 Task: Log work in the project WiseTech for the issue 'Integrate a new feedback survey feature into an existing website to gather user feedback and suggestions' spent time as '4w 6d 9h 8m' and remaining time as '2w 6d 18h 13m' and move to bottom of backlog. Now add the issue to the epic 'Virtual Reality (VR) Development'.
Action: Mouse moved to (593, 445)
Screenshot: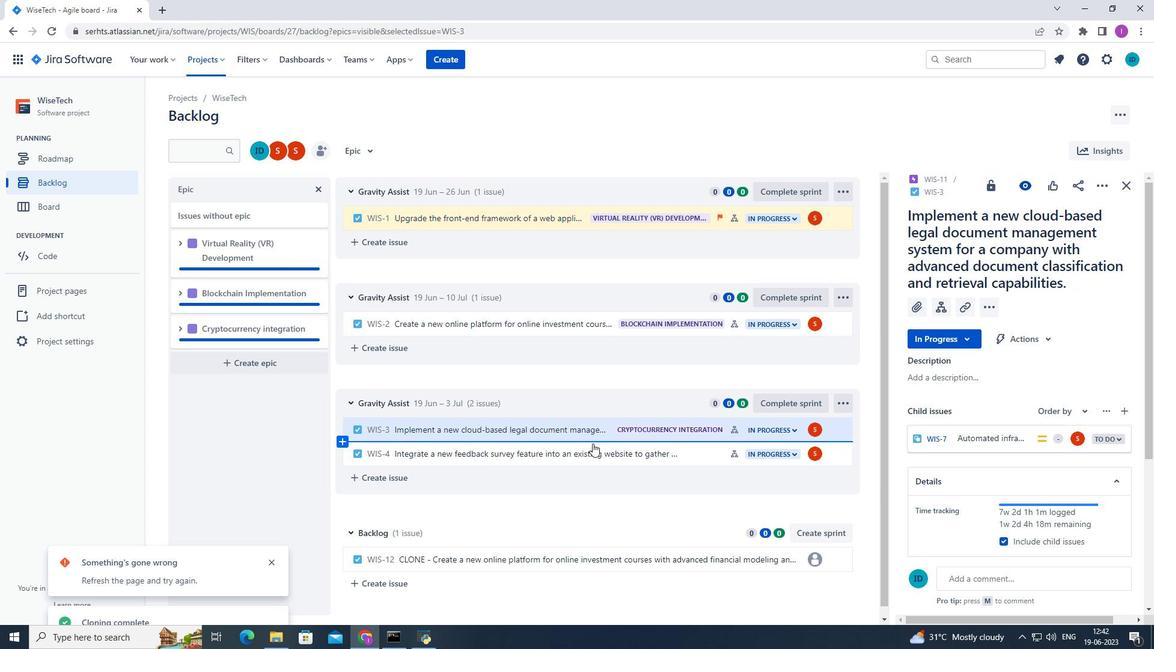 
Action: Mouse pressed left at (593, 445)
Screenshot: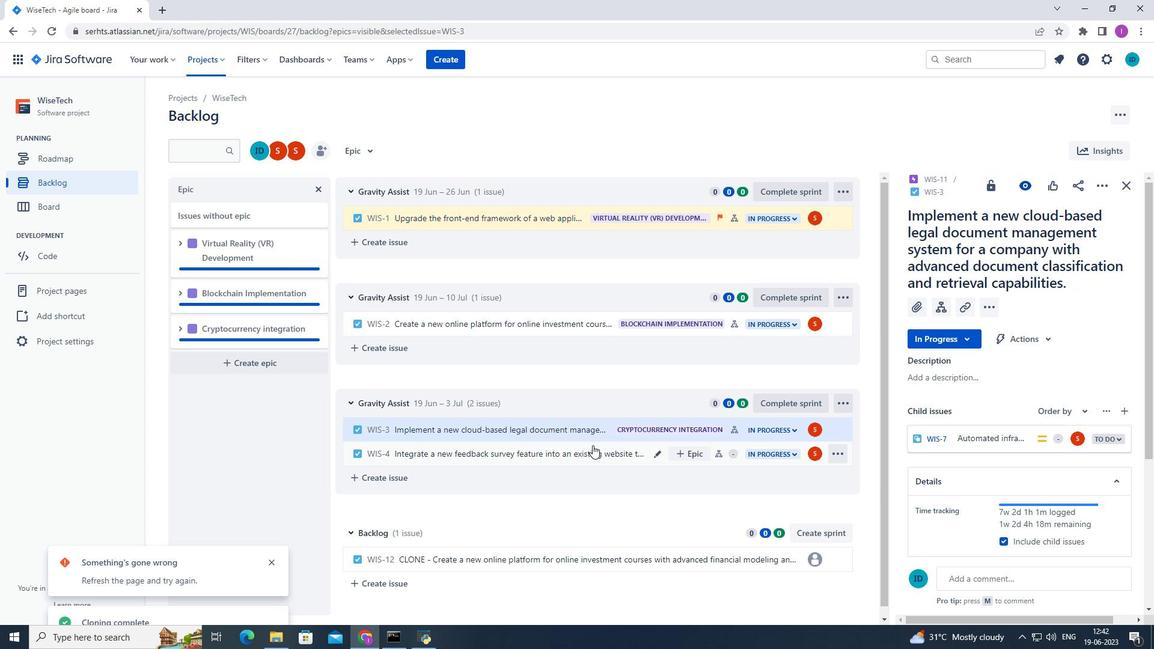 
Action: Mouse pressed left at (593, 445)
Screenshot: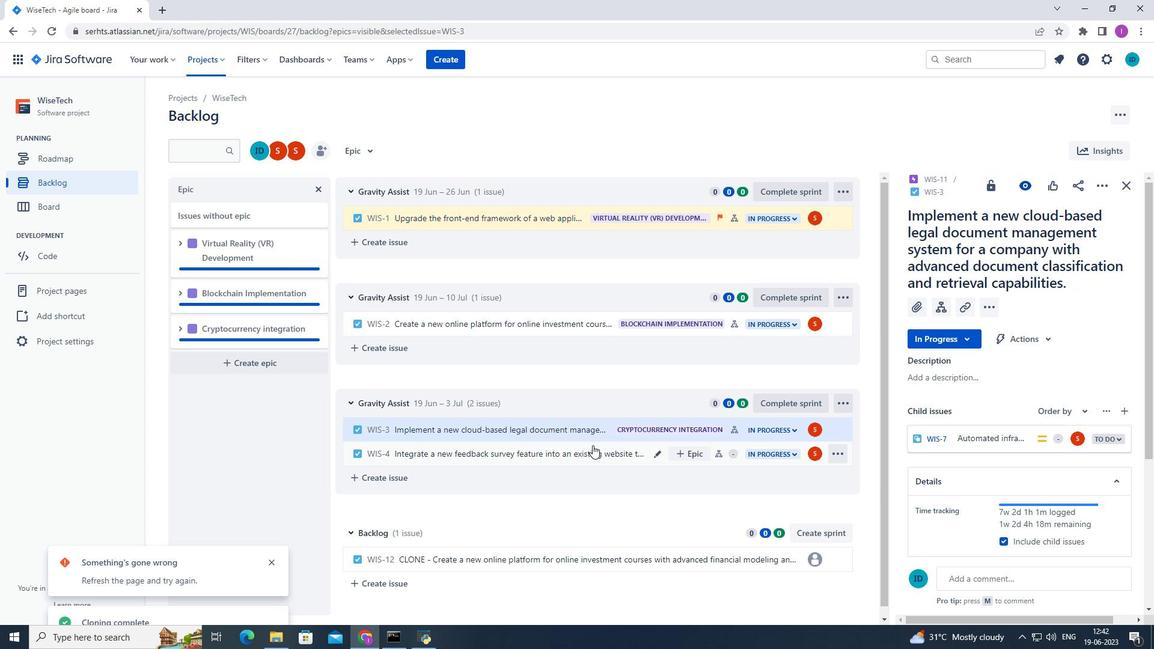 
Action: Mouse moved to (1098, 182)
Screenshot: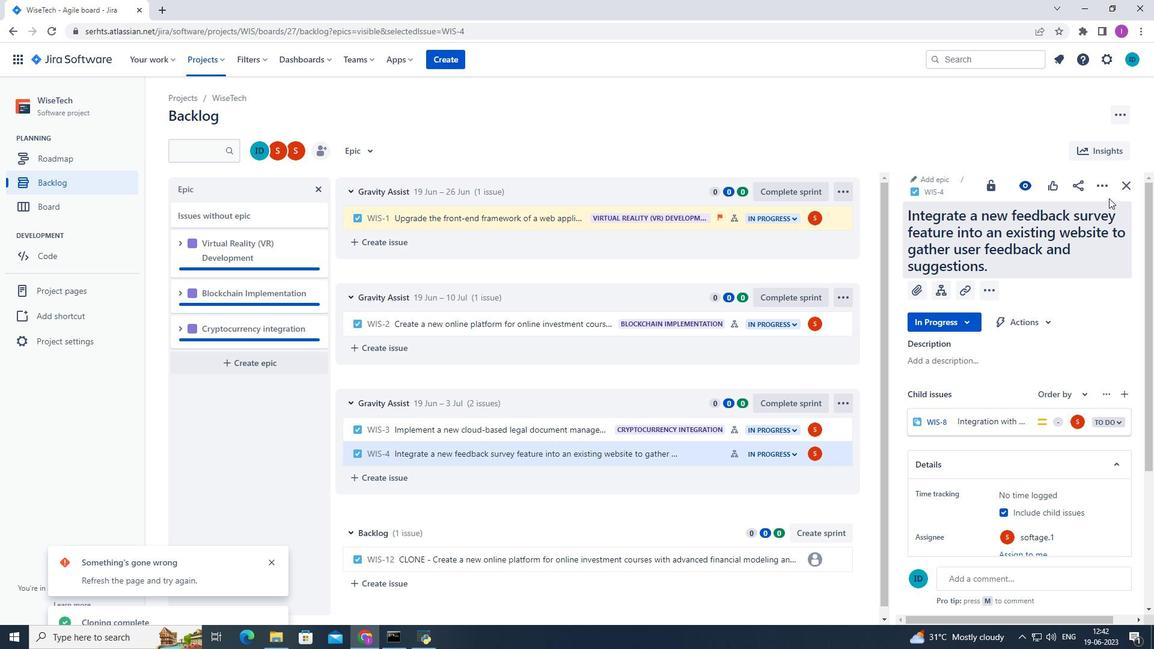 
Action: Mouse pressed left at (1098, 182)
Screenshot: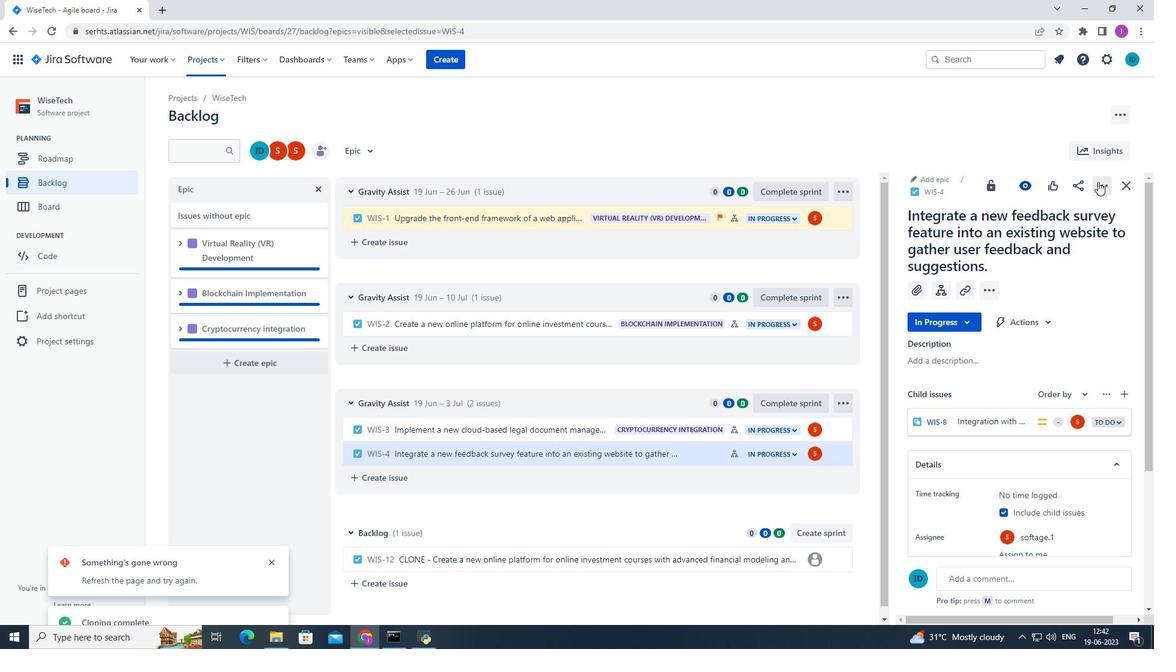 
Action: Mouse moved to (1043, 216)
Screenshot: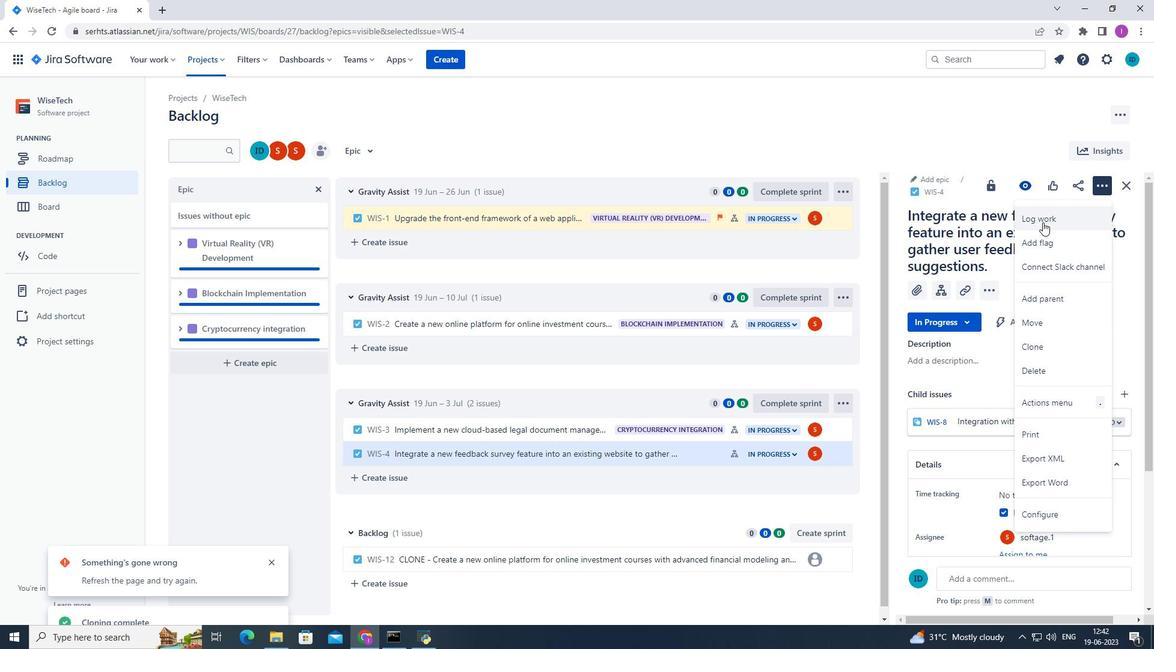 
Action: Mouse pressed left at (1043, 216)
Screenshot: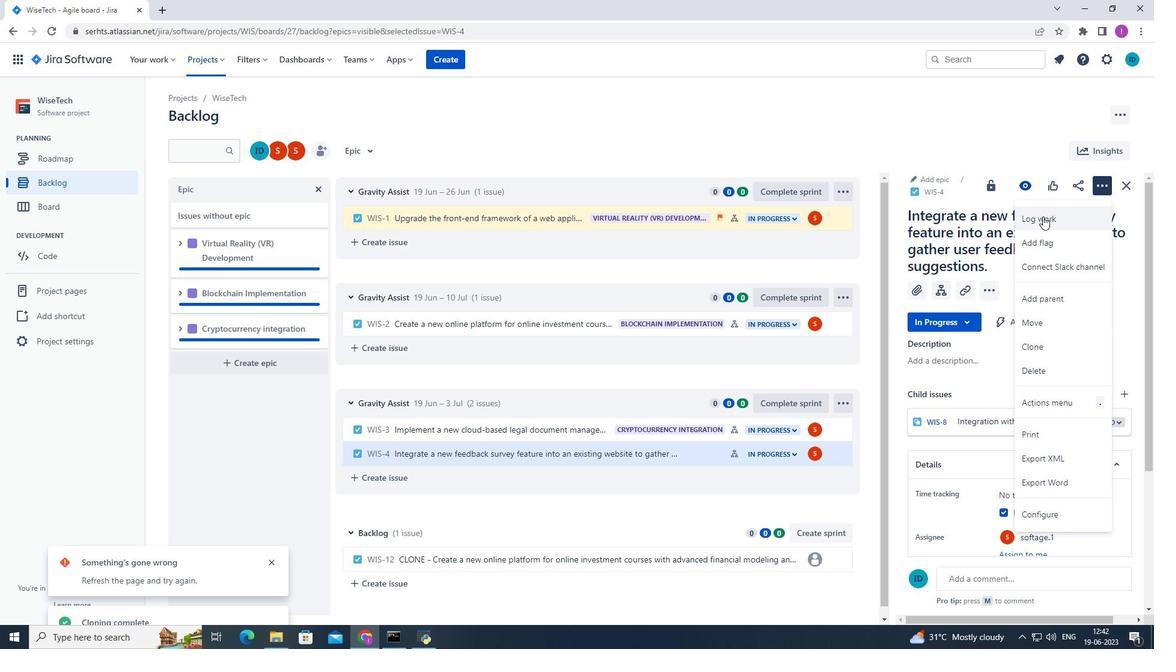
Action: Mouse moved to (481, 181)
Screenshot: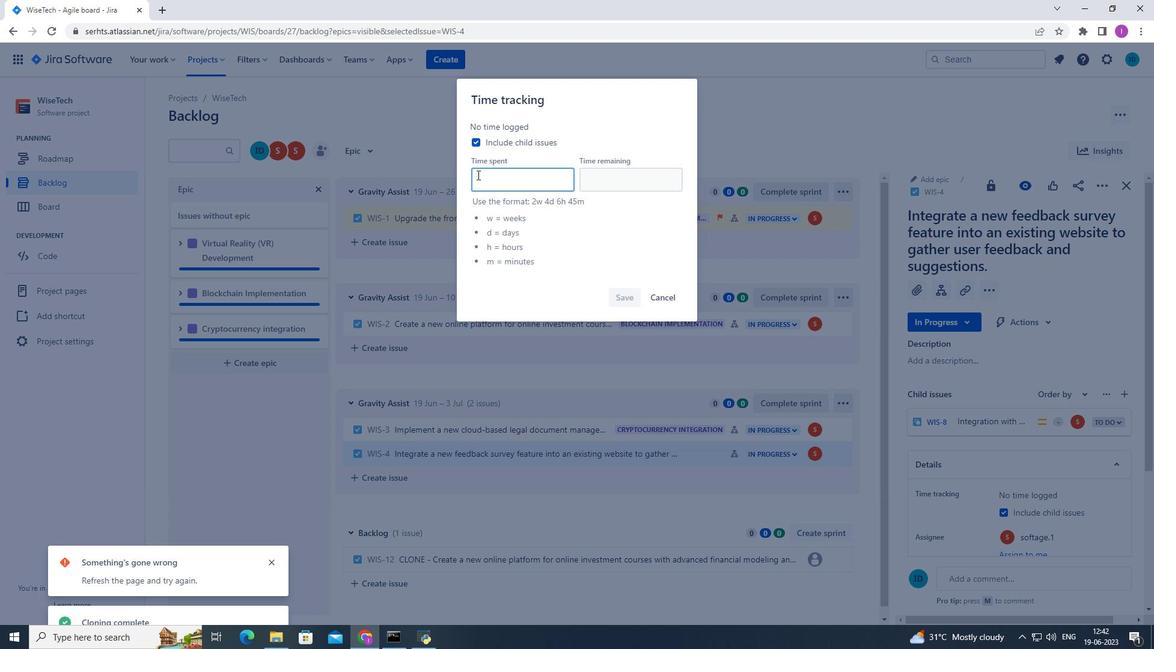 
Action: Mouse pressed left at (481, 181)
Screenshot: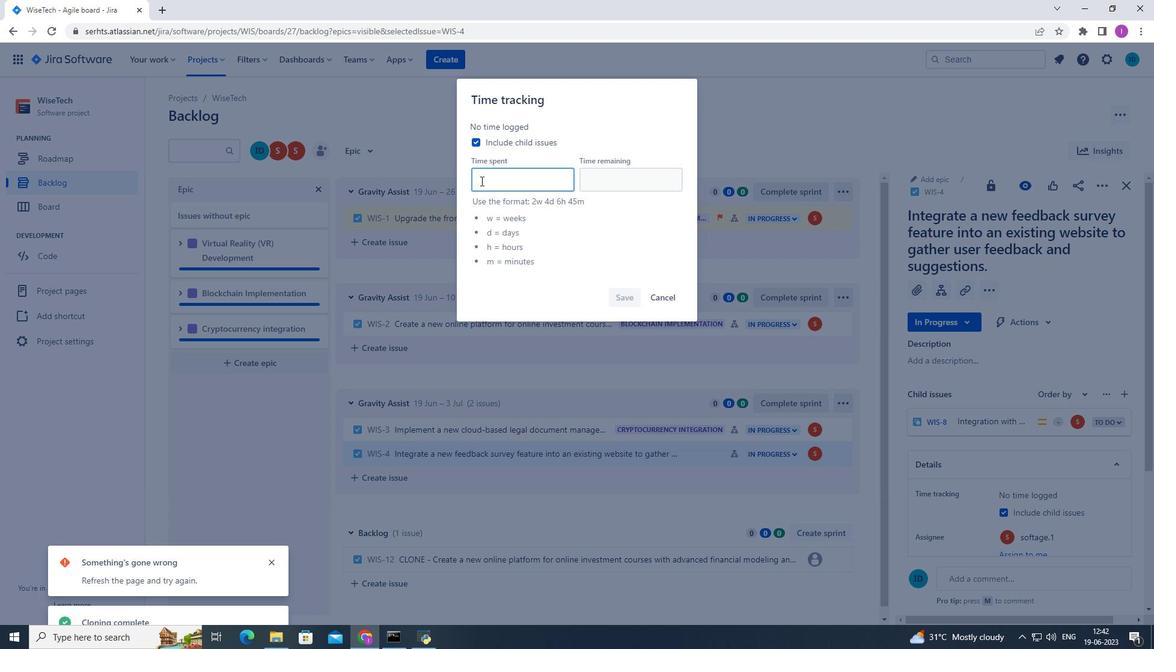 
Action: Key pressed 2w<Key.space>6d<Key.space>18h<Key.space>13m
Screenshot: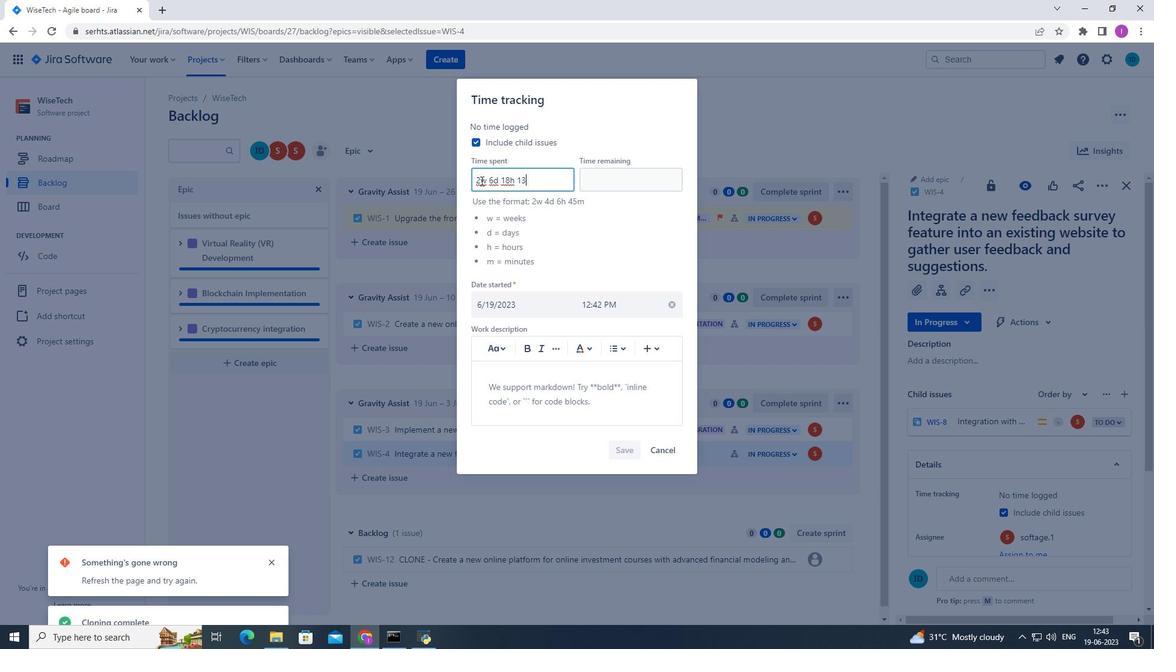 
Action: Mouse moved to (556, 183)
Screenshot: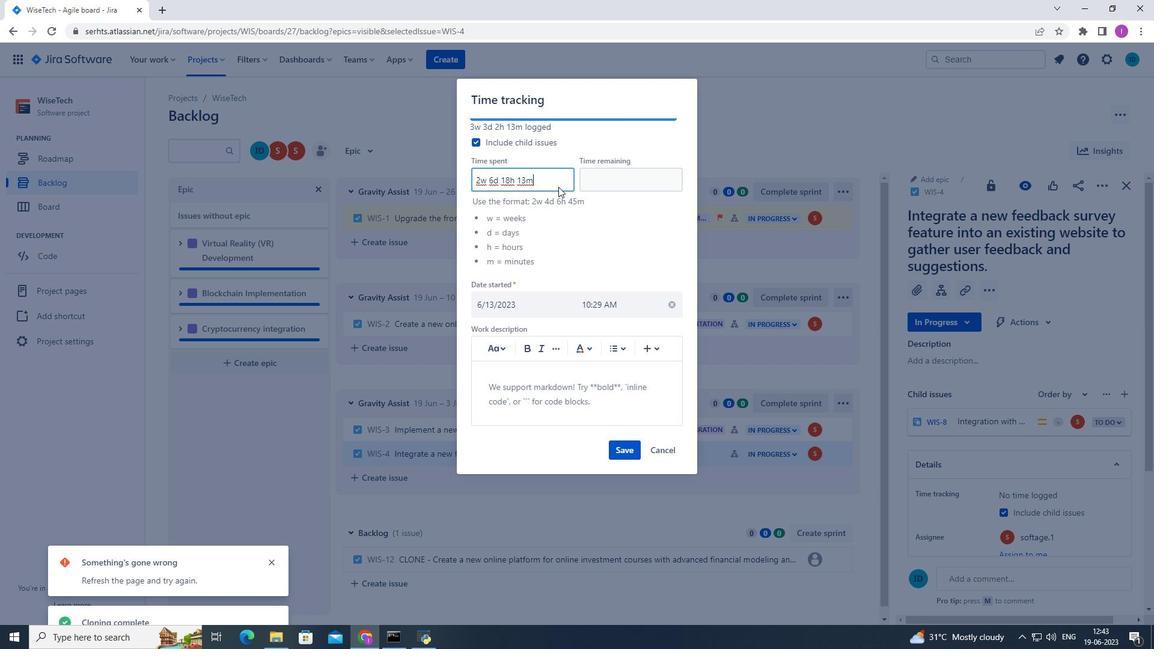 
Action: Mouse pressed left at (556, 183)
Screenshot: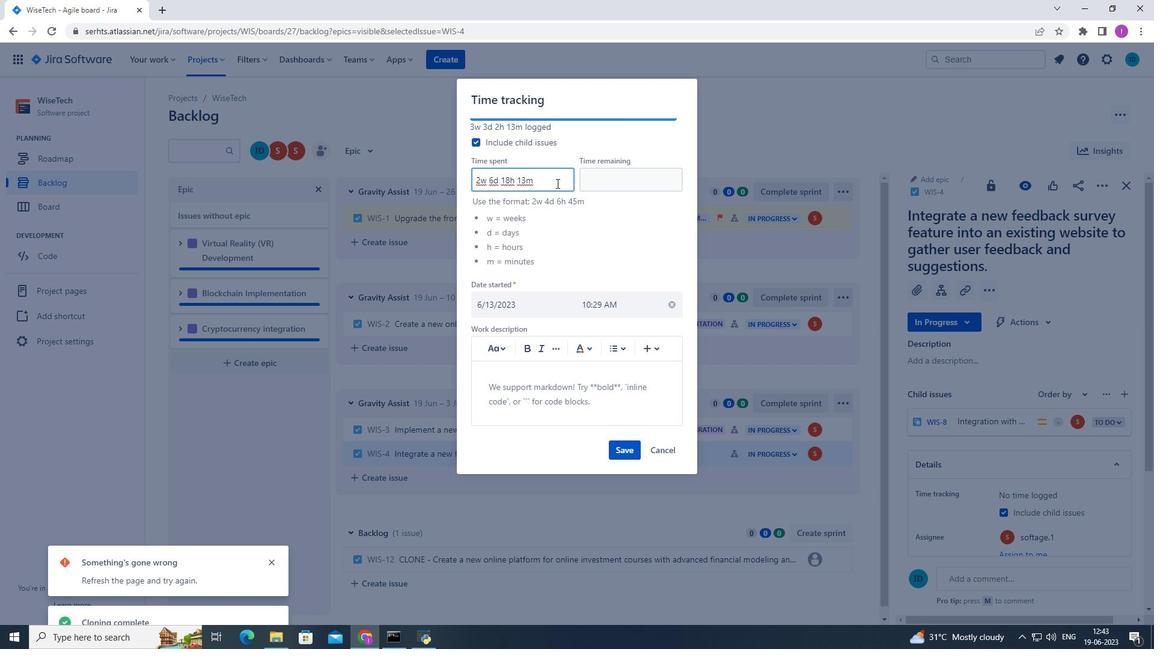 
Action: Mouse moved to (458, 178)
Screenshot: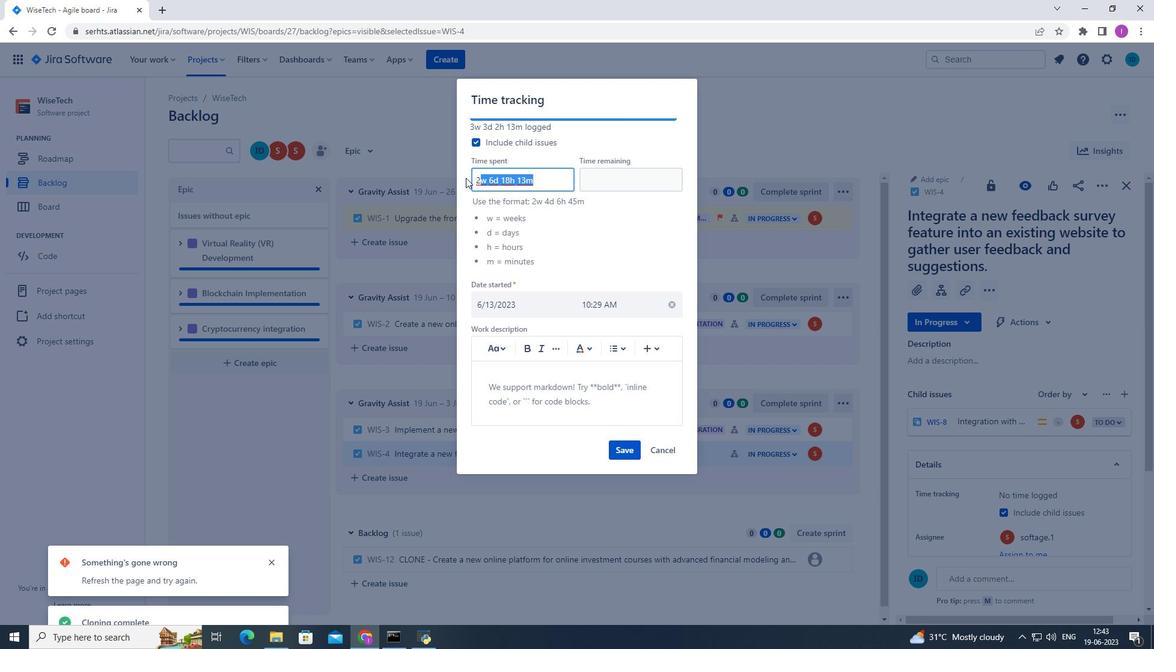
Action: Key pressed 4w<Key.space>6d<Key.space>9h<Key.space>8m
Screenshot: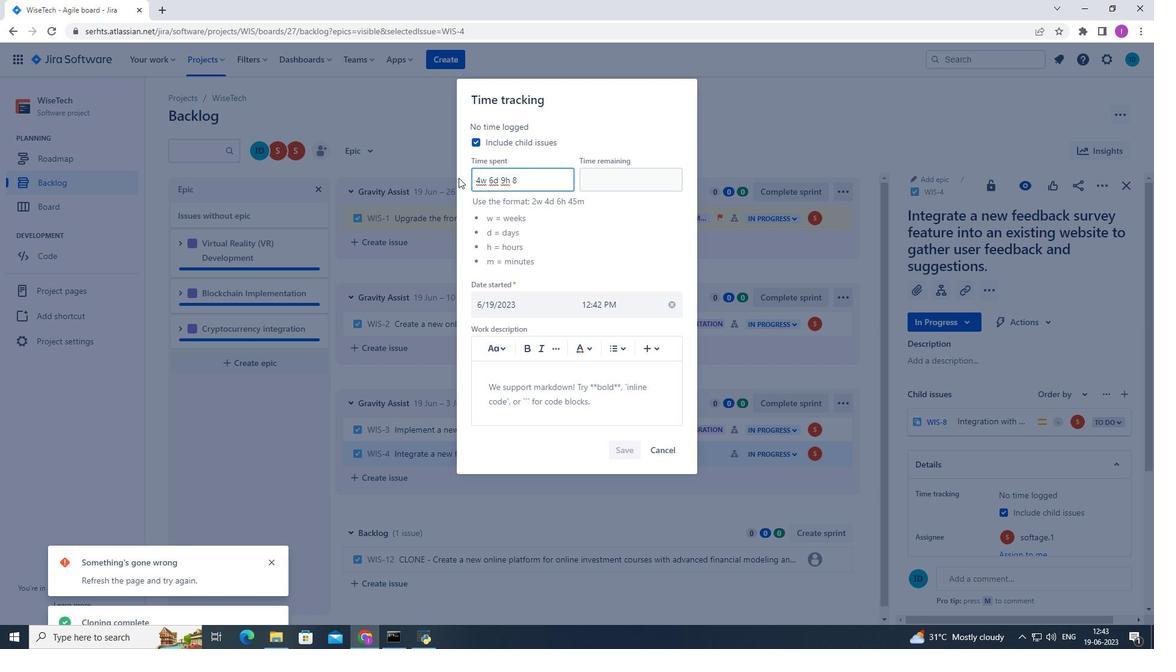 
Action: Mouse moved to (606, 181)
Screenshot: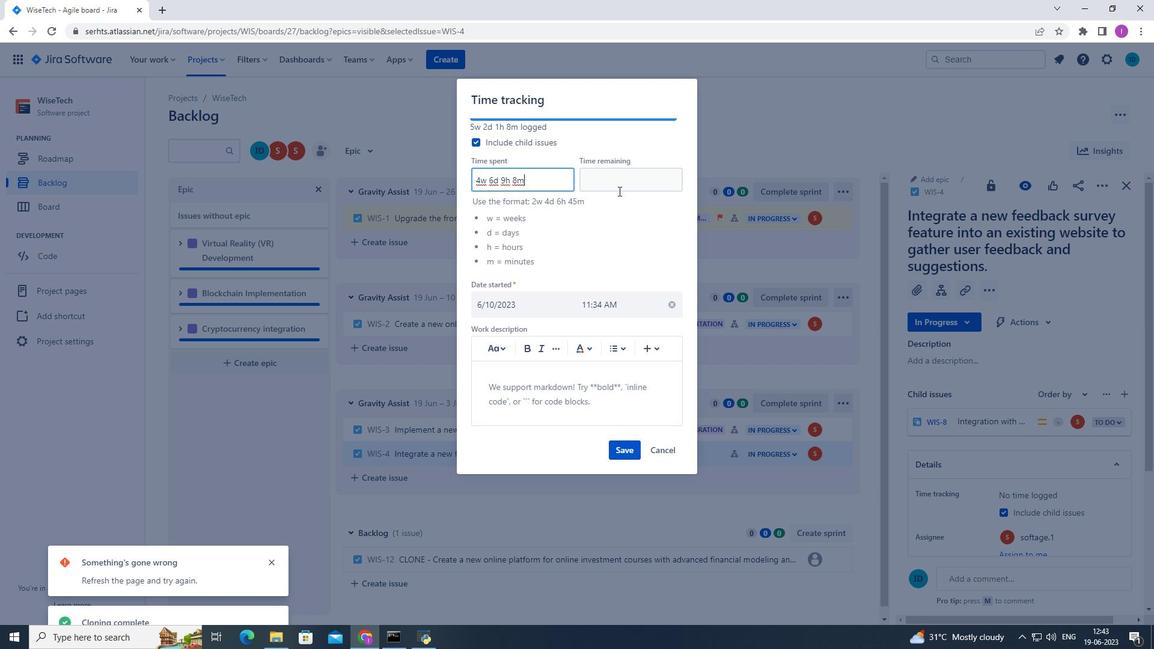 
Action: Mouse pressed left at (606, 181)
Screenshot: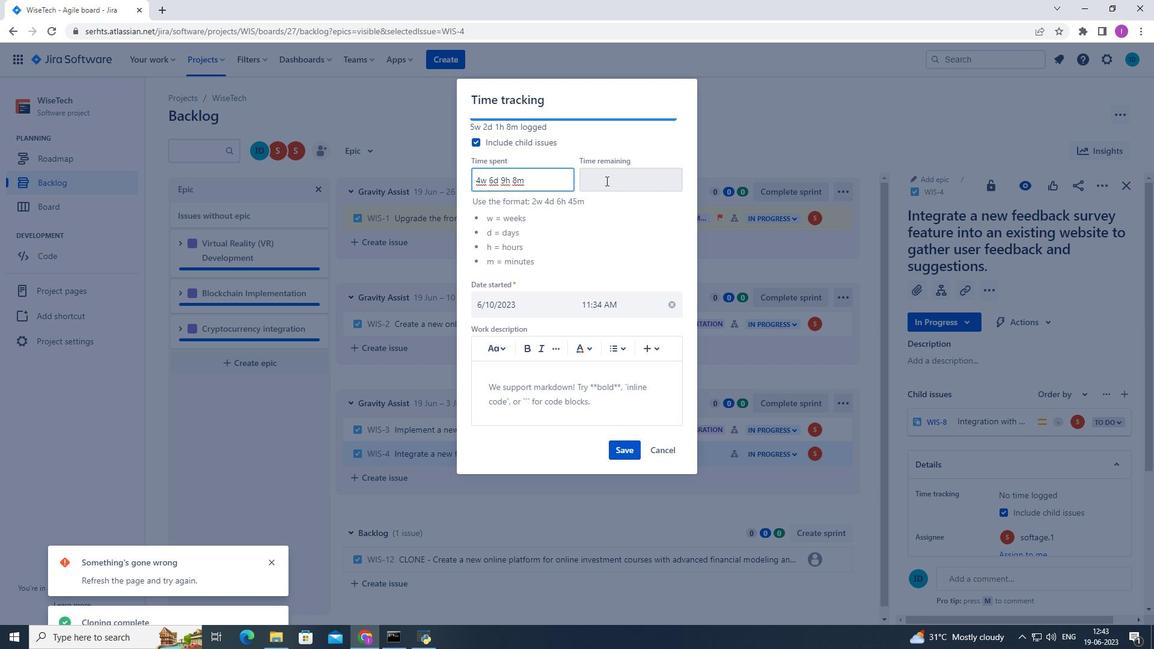 
Action: Mouse moved to (632, 176)
Screenshot: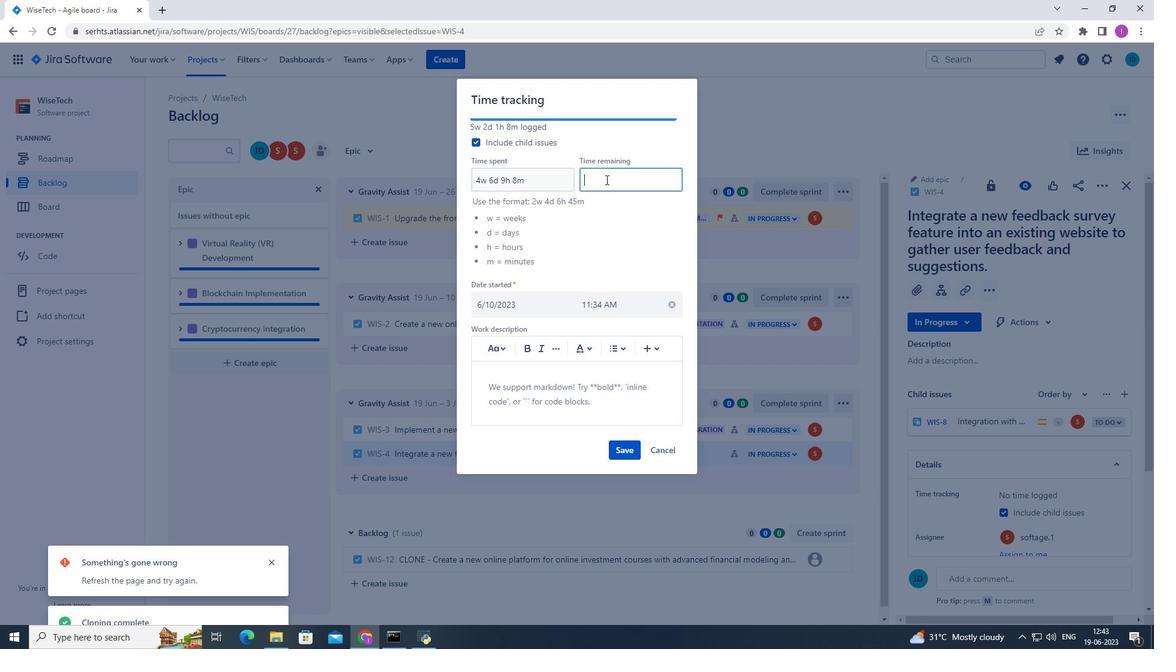 
Action: Key pressed 2w<Key.space>6d<Key.space>18h<Key.space>13m
Screenshot: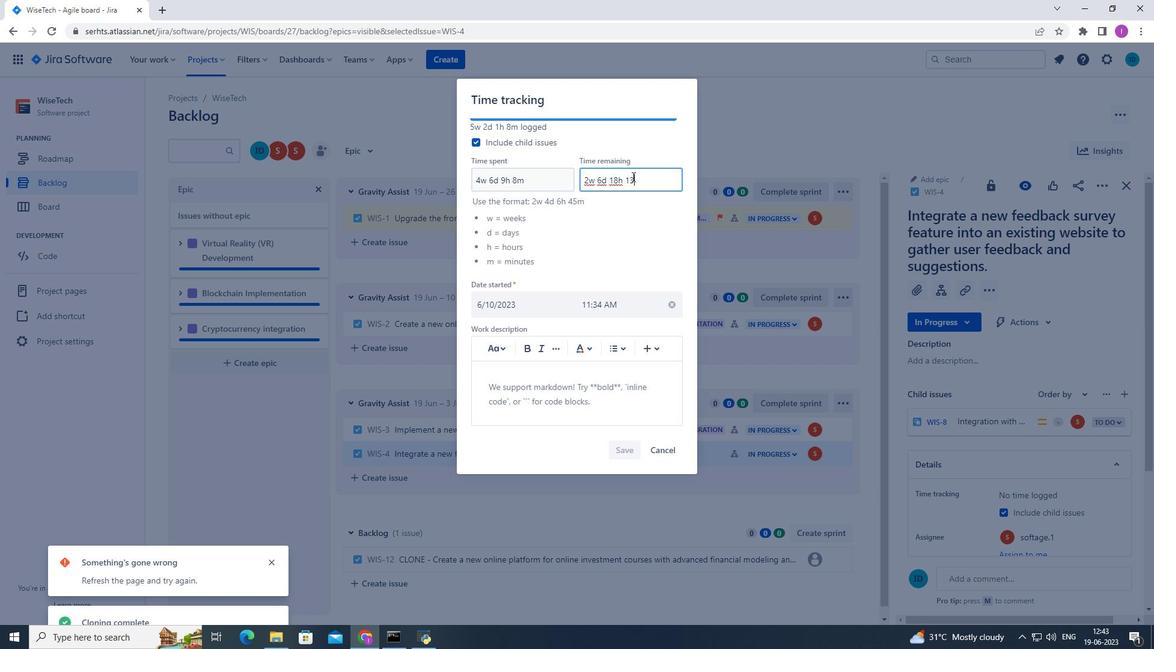 
Action: Mouse moved to (614, 450)
Screenshot: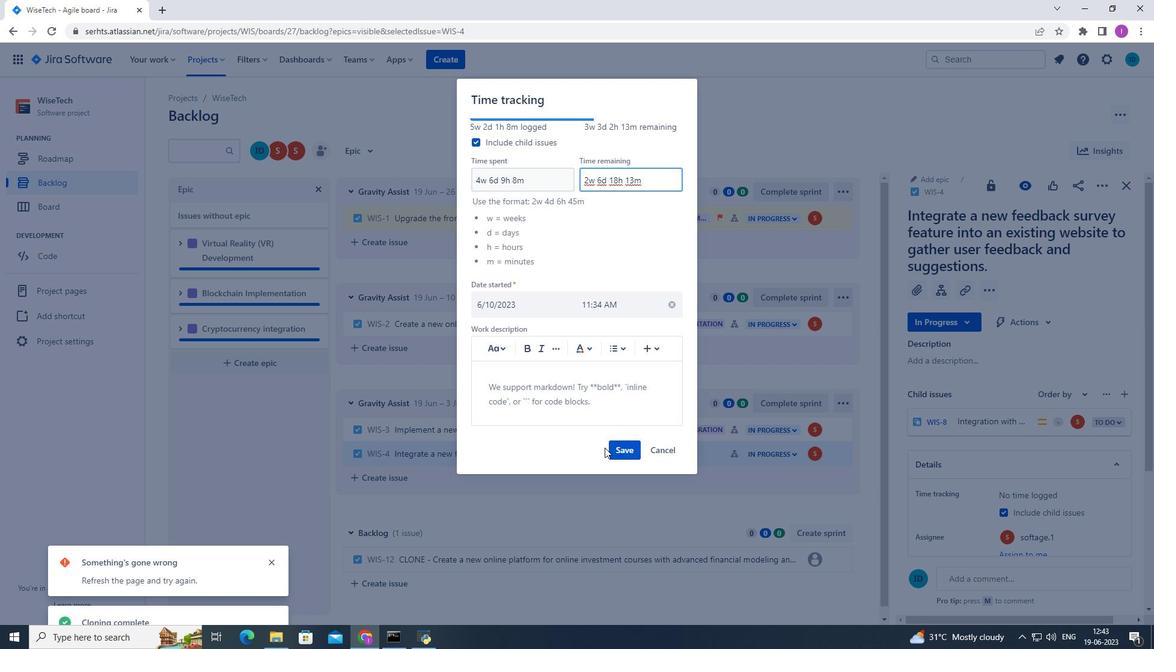 
Action: Mouse pressed left at (614, 450)
Screenshot: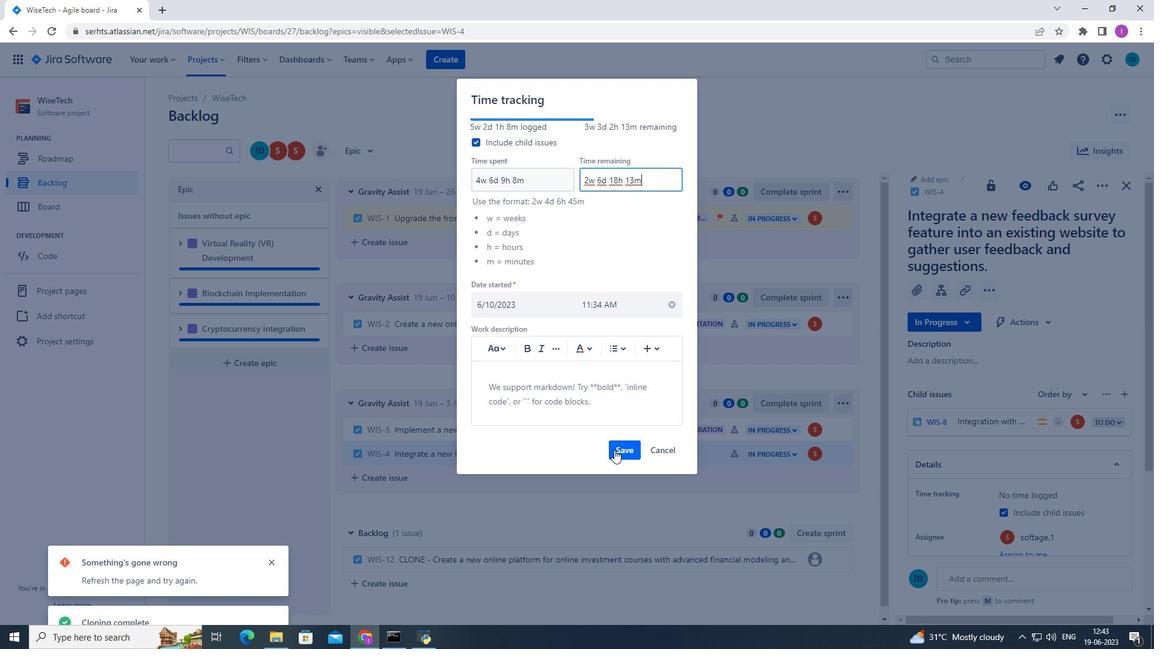 
Action: Mouse moved to (699, 411)
Screenshot: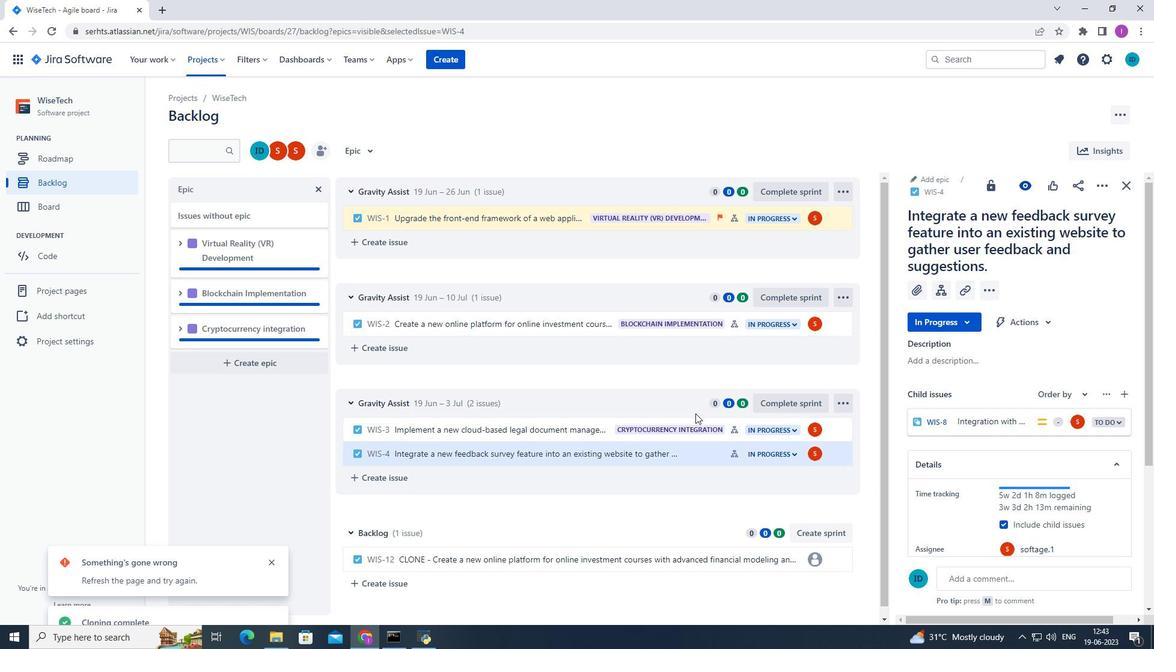 
Action: Mouse scrolled (699, 410) with delta (0, 0)
Screenshot: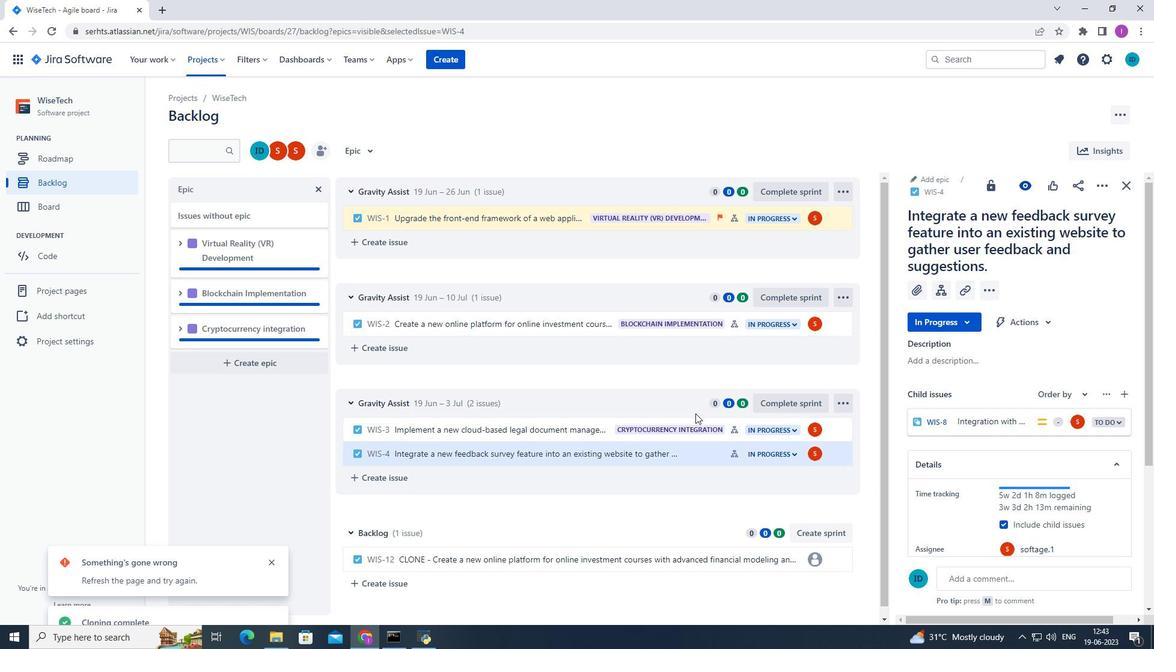 
Action: Mouse moved to (700, 409)
Screenshot: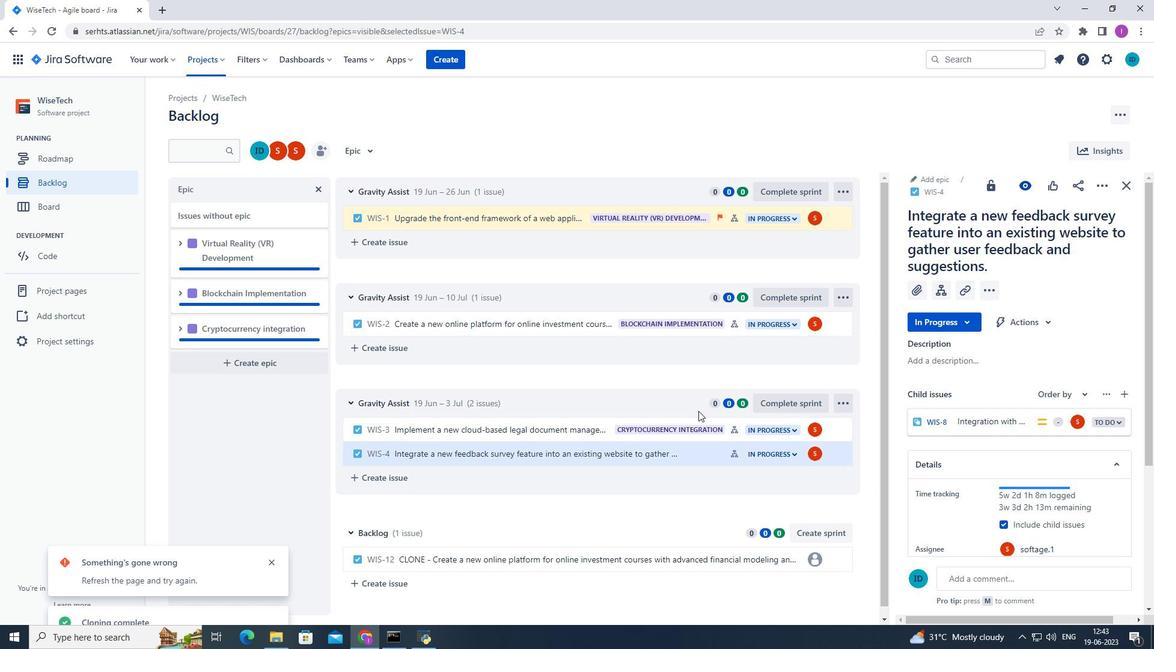 
Action: Mouse scrolled (700, 408) with delta (0, 0)
Screenshot: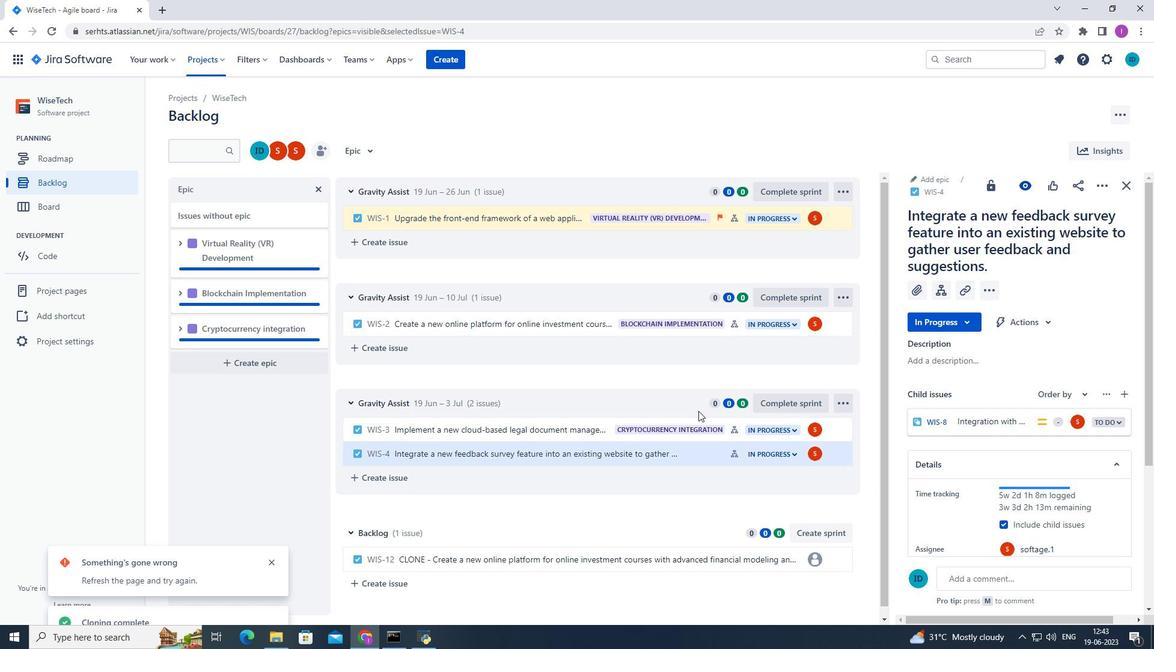 
Action: Mouse moved to (701, 409)
Screenshot: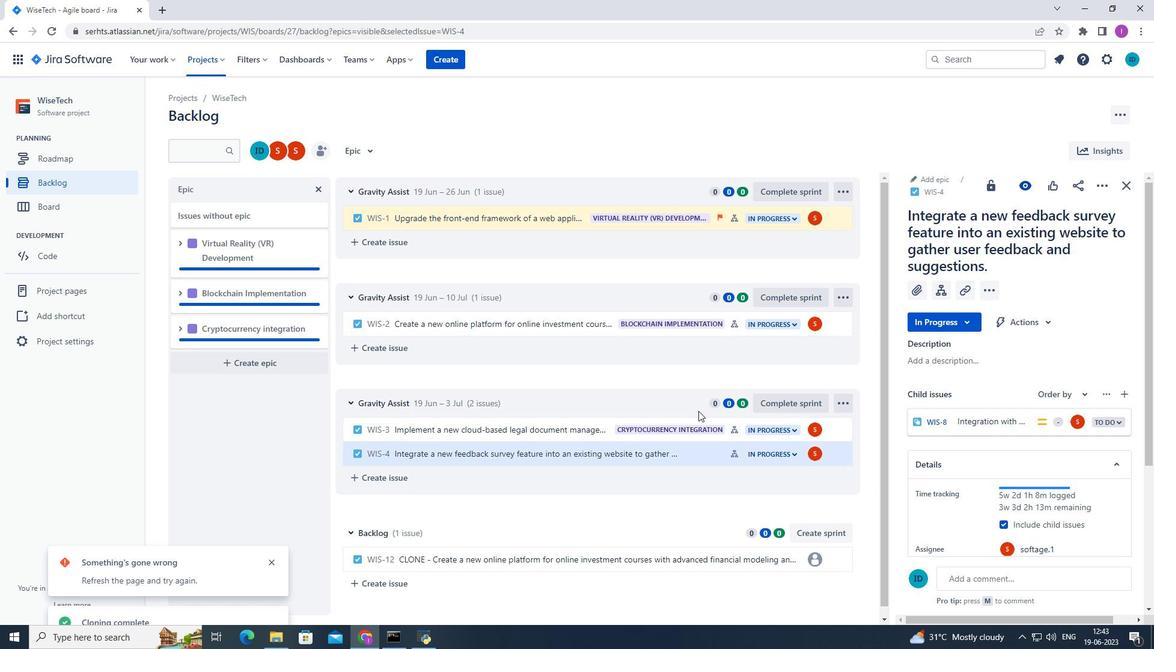 
Action: Mouse scrolled (701, 408) with delta (0, 0)
Screenshot: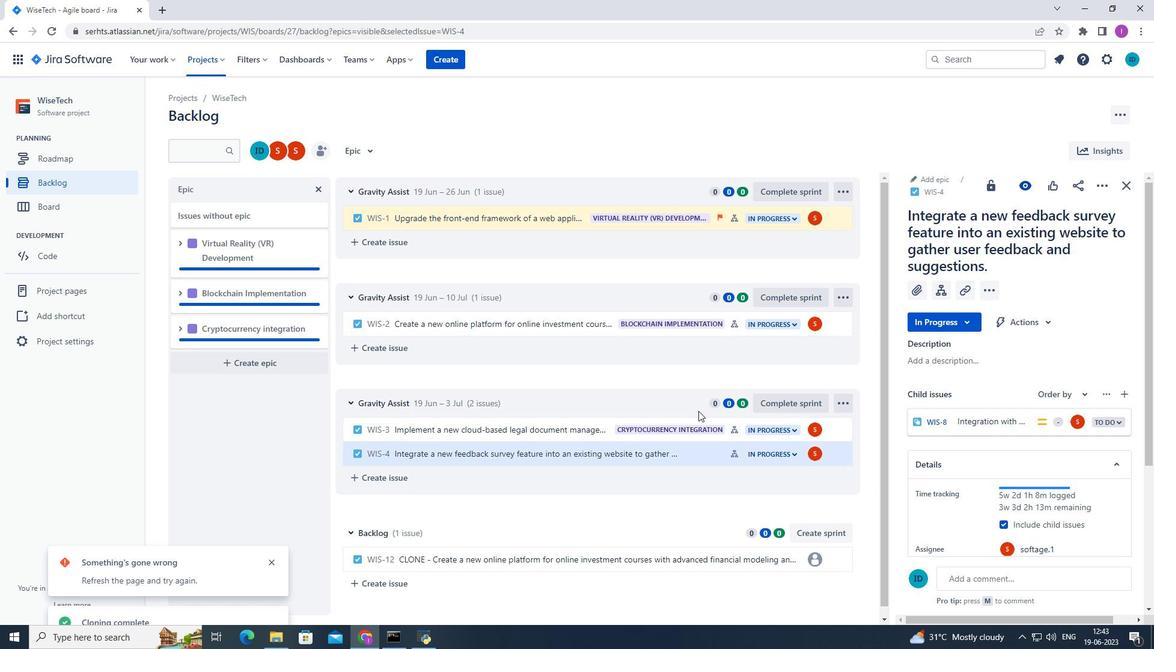 
Action: Mouse moved to (707, 409)
Screenshot: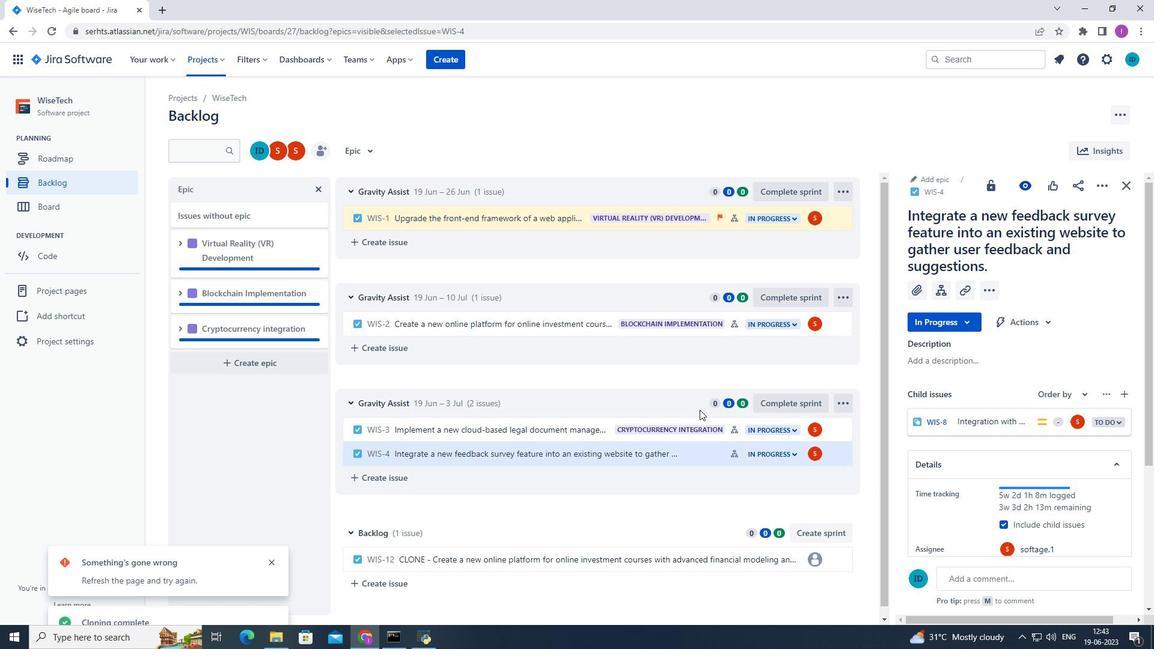 
Action: Mouse scrolled (707, 408) with delta (0, 0)
Screenshot: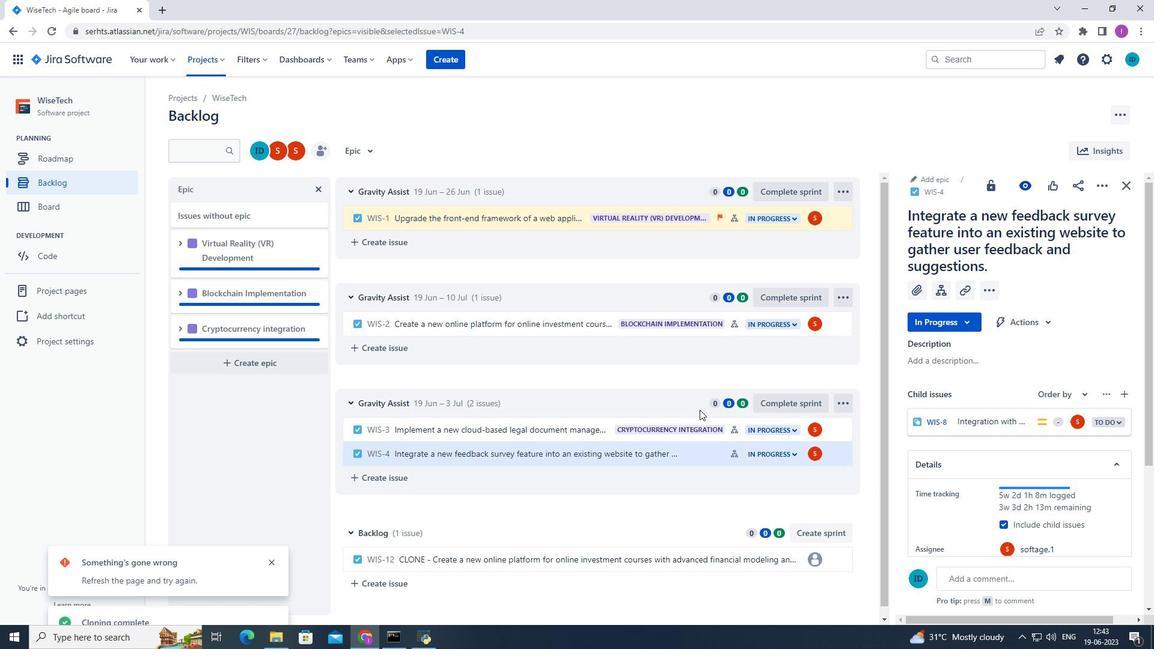 
Action: Mouse moved to (726, 408)
Screenshot: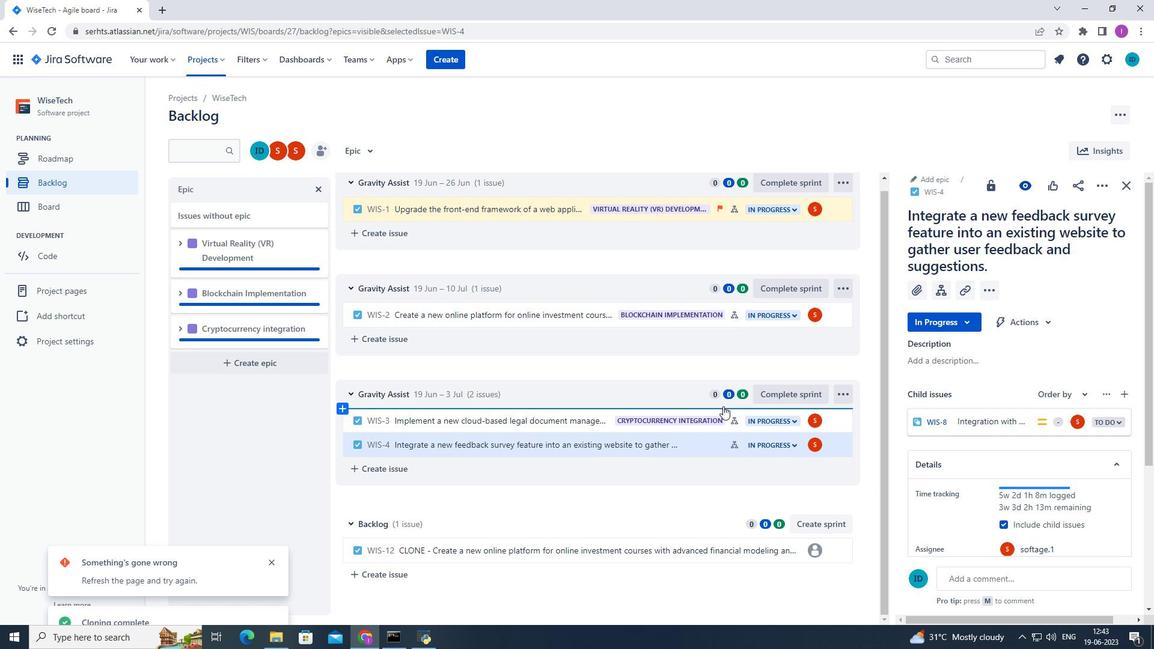 
Action: Mouse scrolled (726, 407) with delta (0, 0)
Screenshot: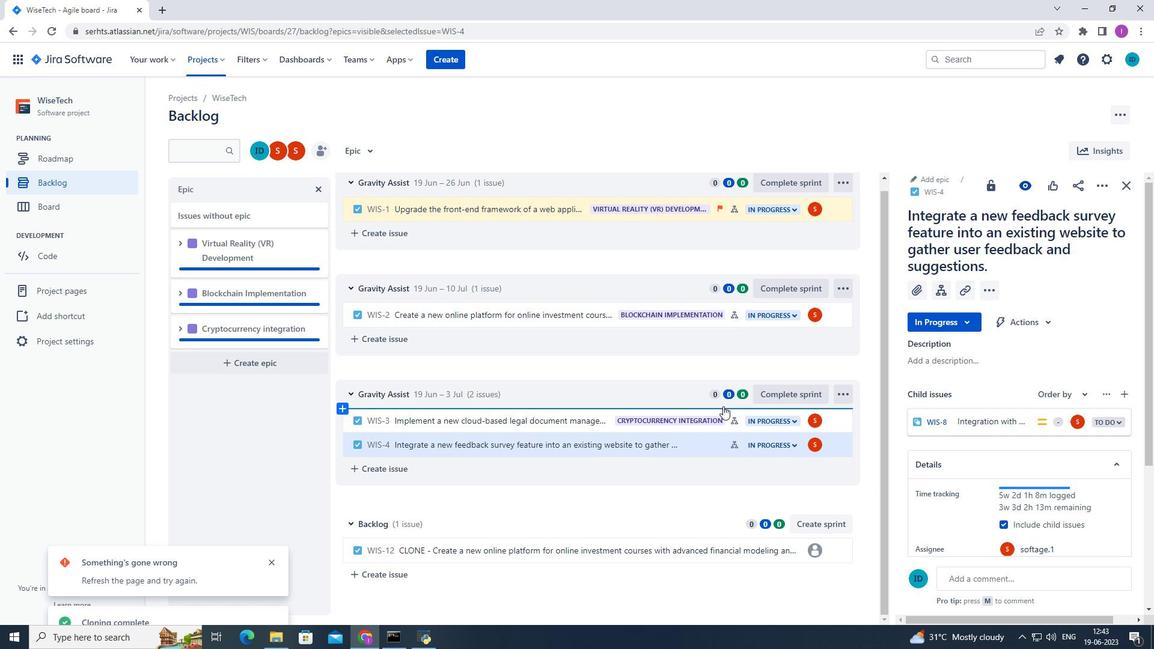
Action: Mouse moved to (727, 410)
Screenshot: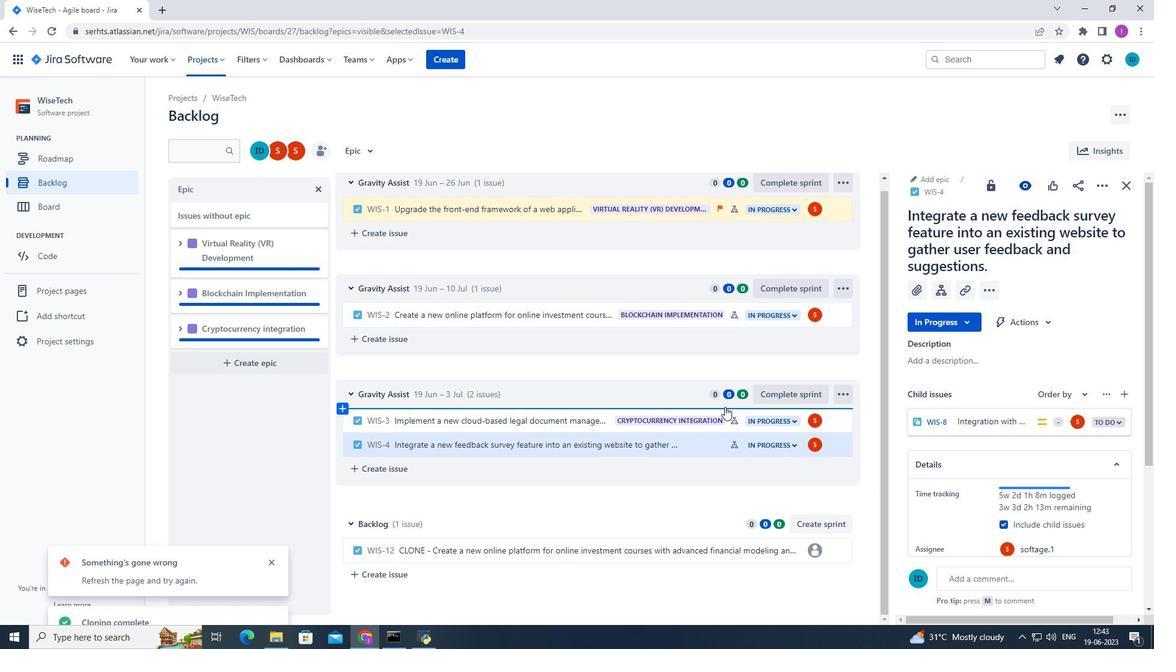 
Action: Mouse scrolled (727, 409) with delta (0, 0)
Screenshot: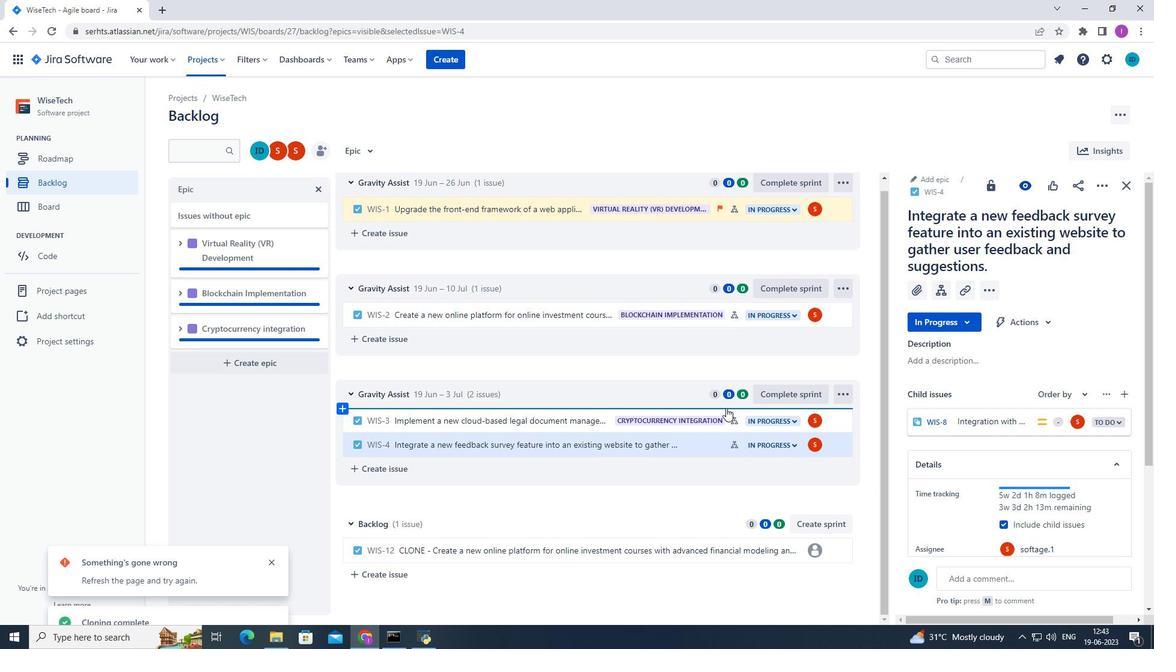 
Action: Mouse moved to (728, 411)
Screenshot: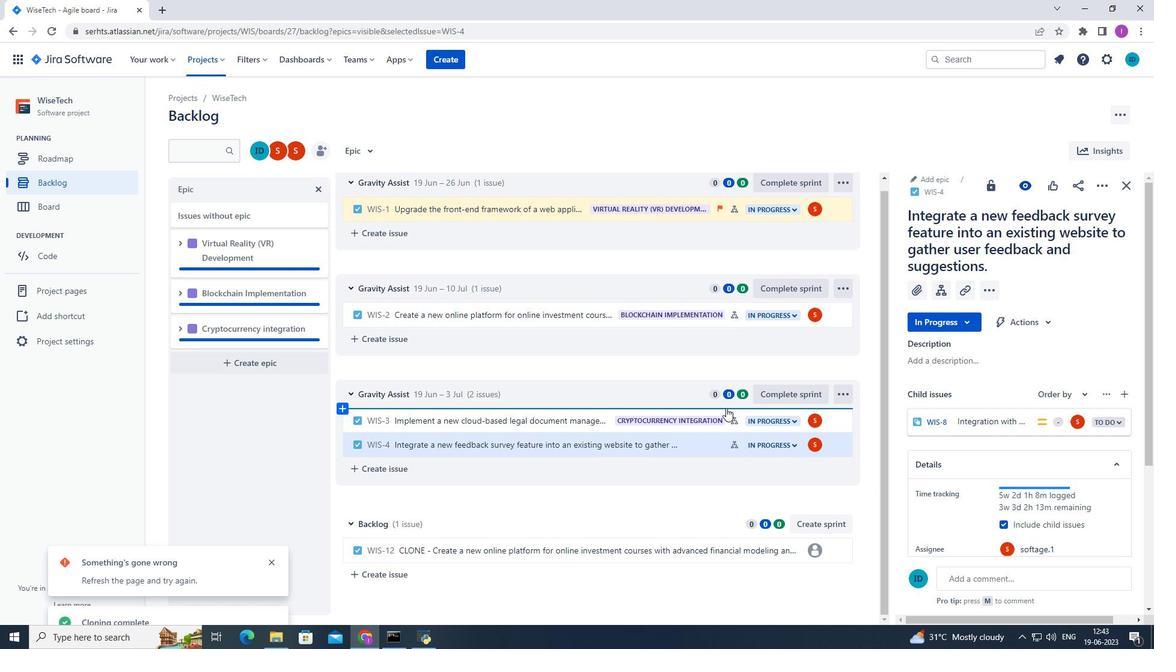 
Action: Mouse scrolled (728, 410) with delta (0, 0)
Screenshot: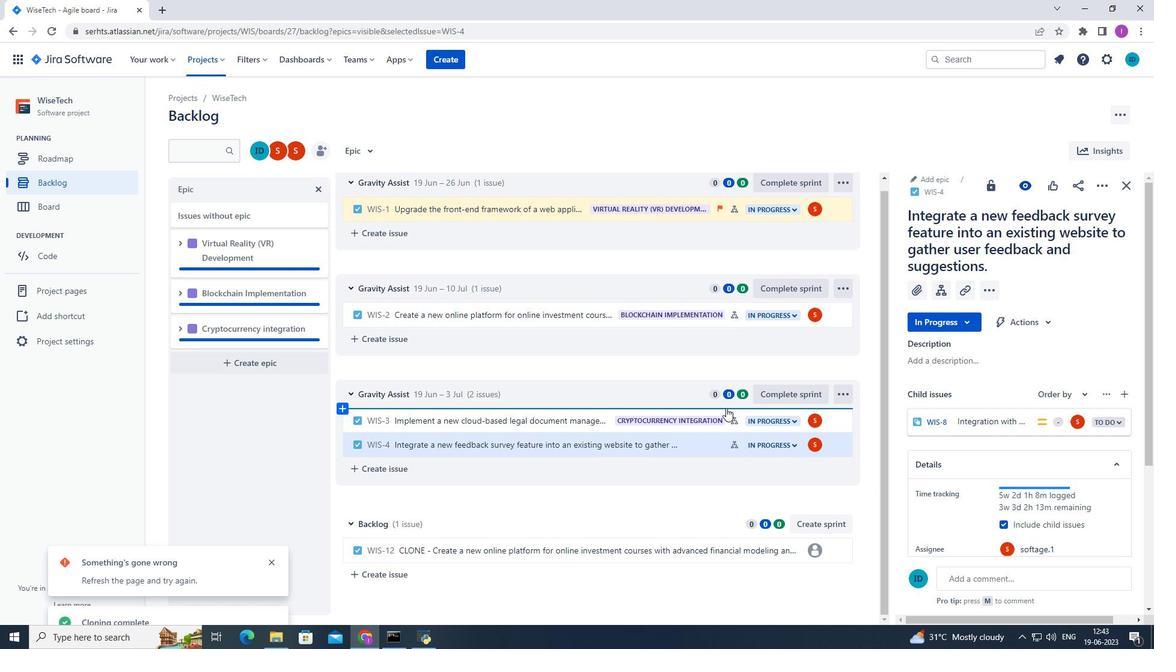 
Action: Mouse moved to (729, 413)
Screenshot: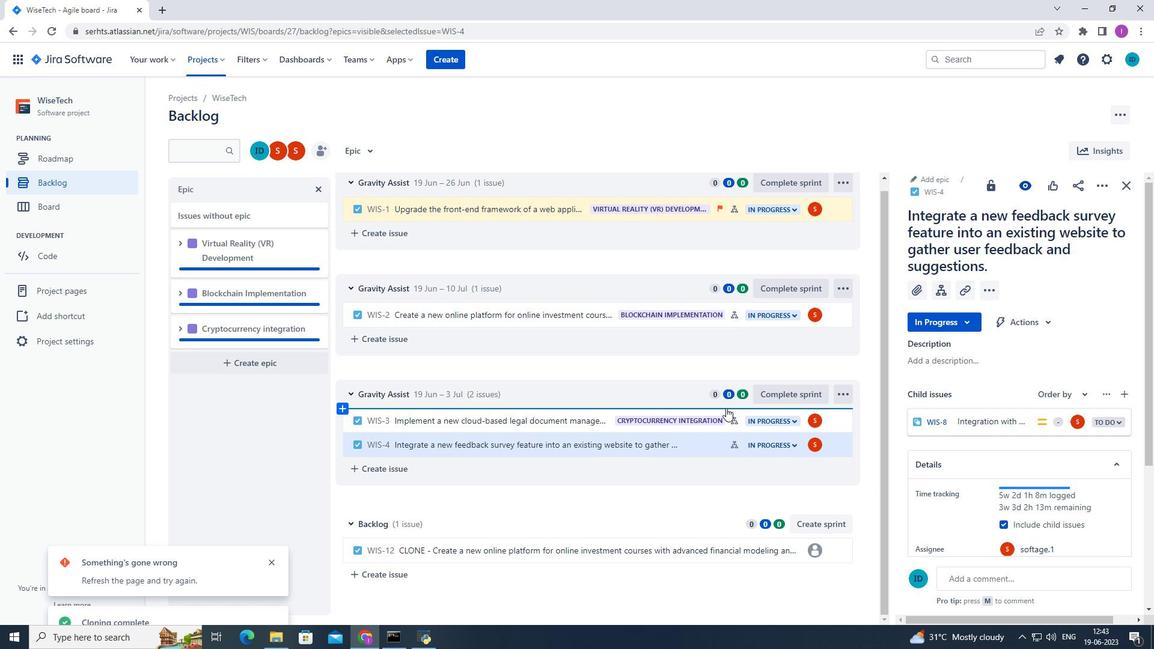 
Action: Mouse scrolled (729, 412) with delta (0, 0)
Screenshot: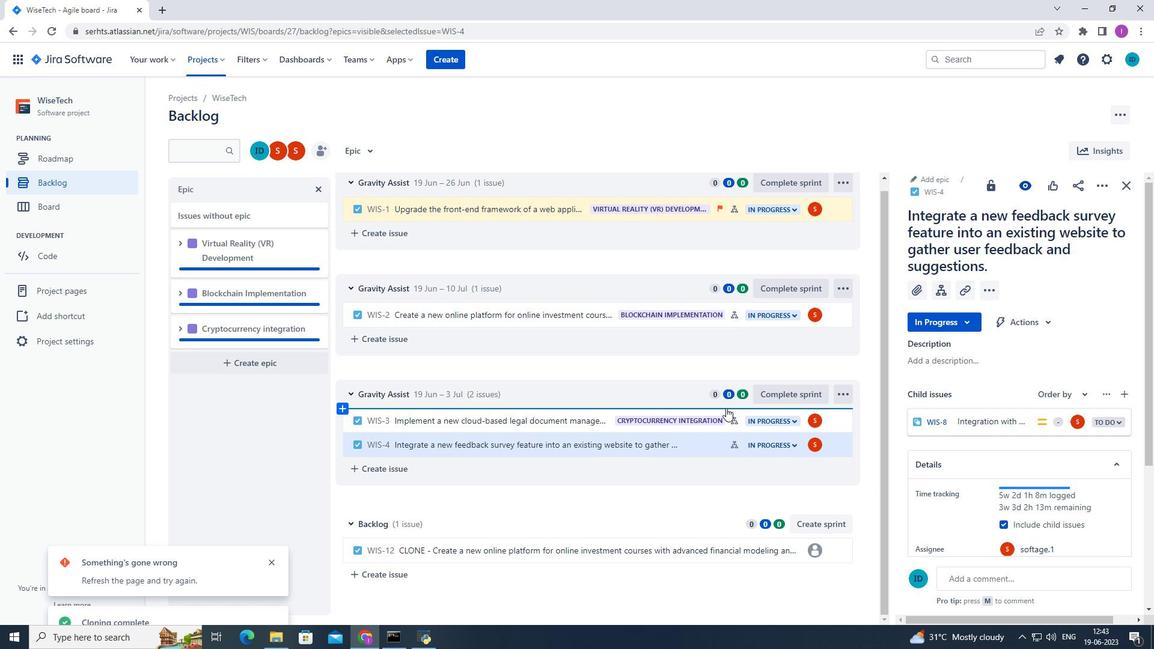 
Action: Mouse moved to (831, 445)
Screenshot: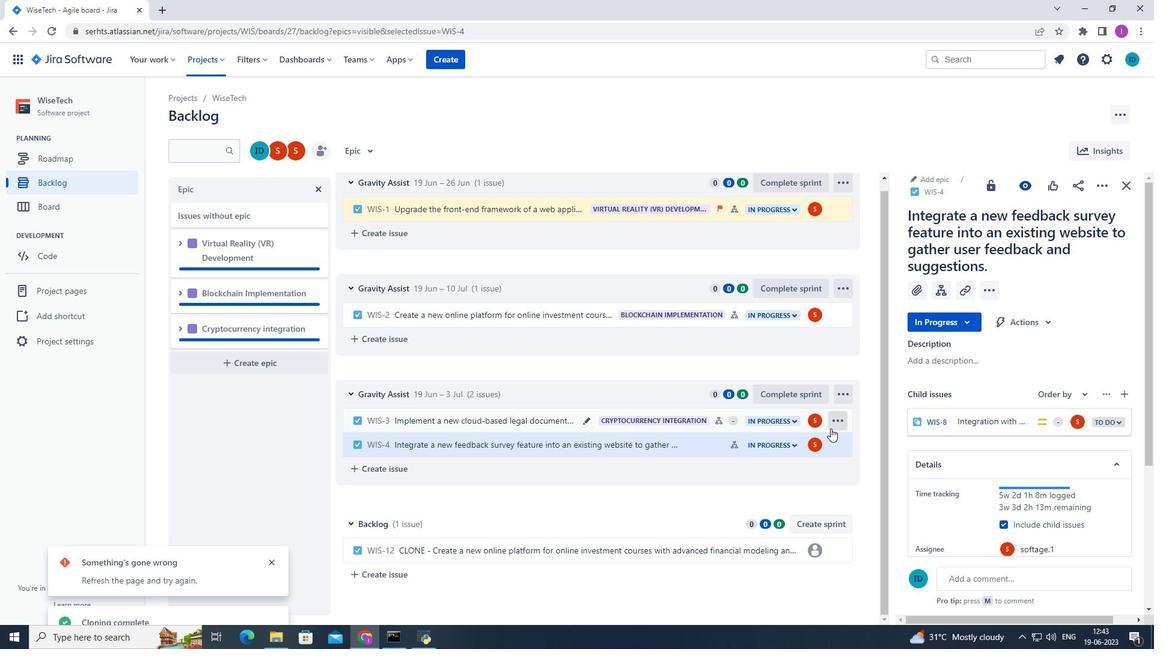 
Action: Mouse pressed left at (831, 445)
Screenshot: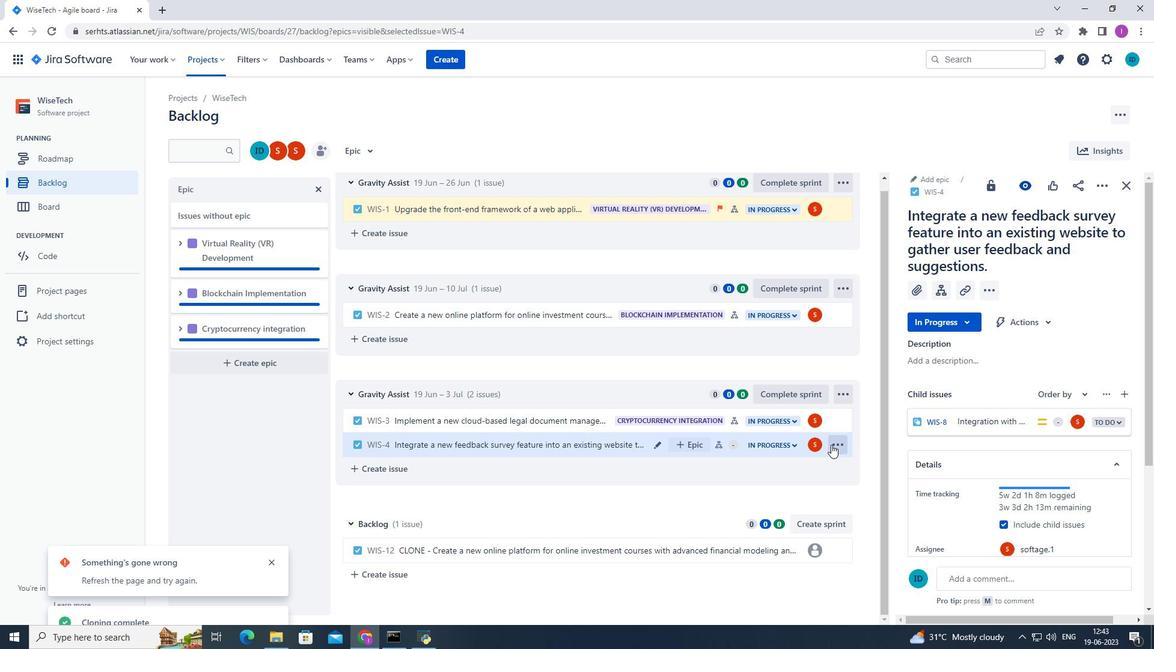 
Action: Mouse moved to (808, 416)
Screenshot: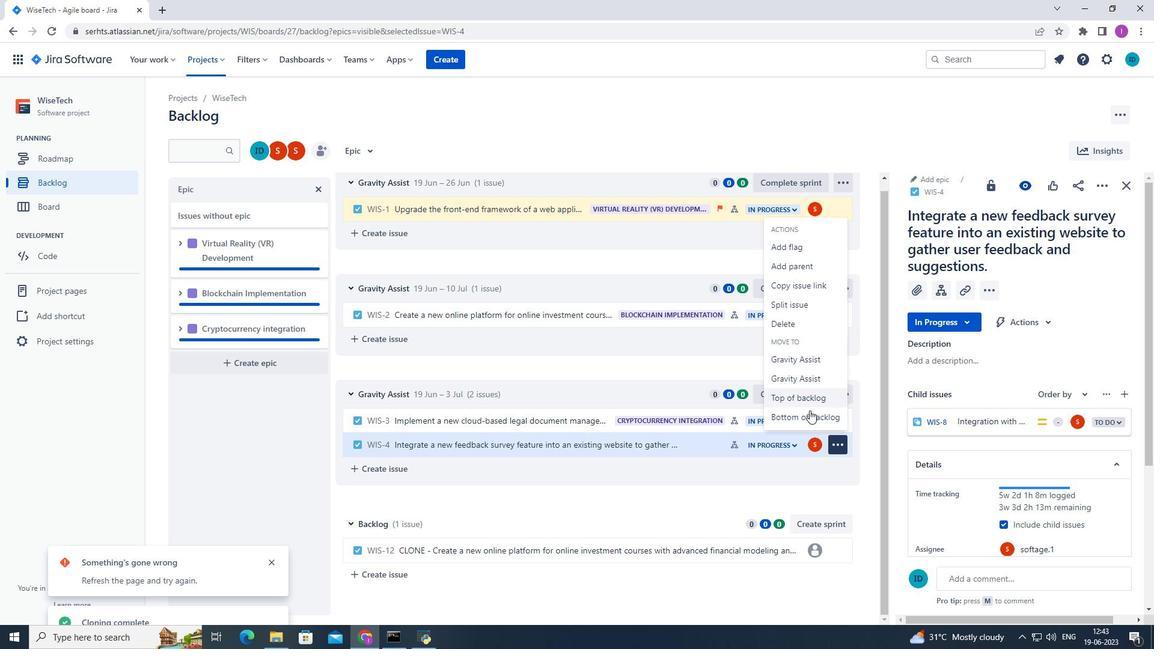 
Action: Mouse pressed left at (808, 416)
Screenshot: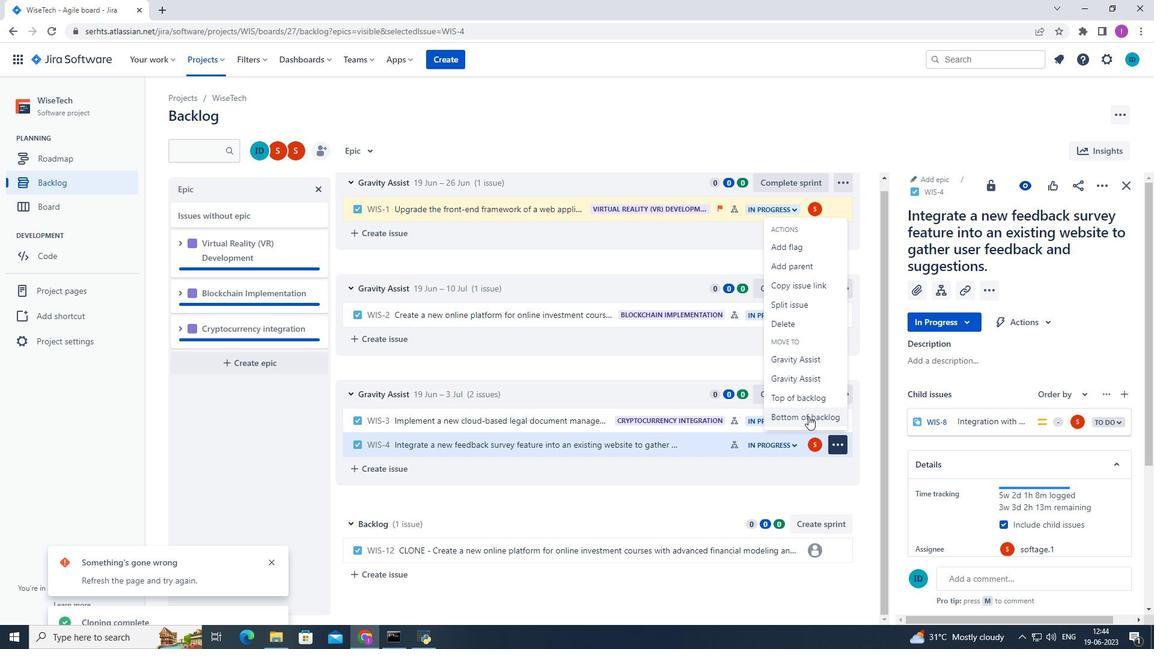 
Action: Mouse moved to (612, 192)
Screenshot: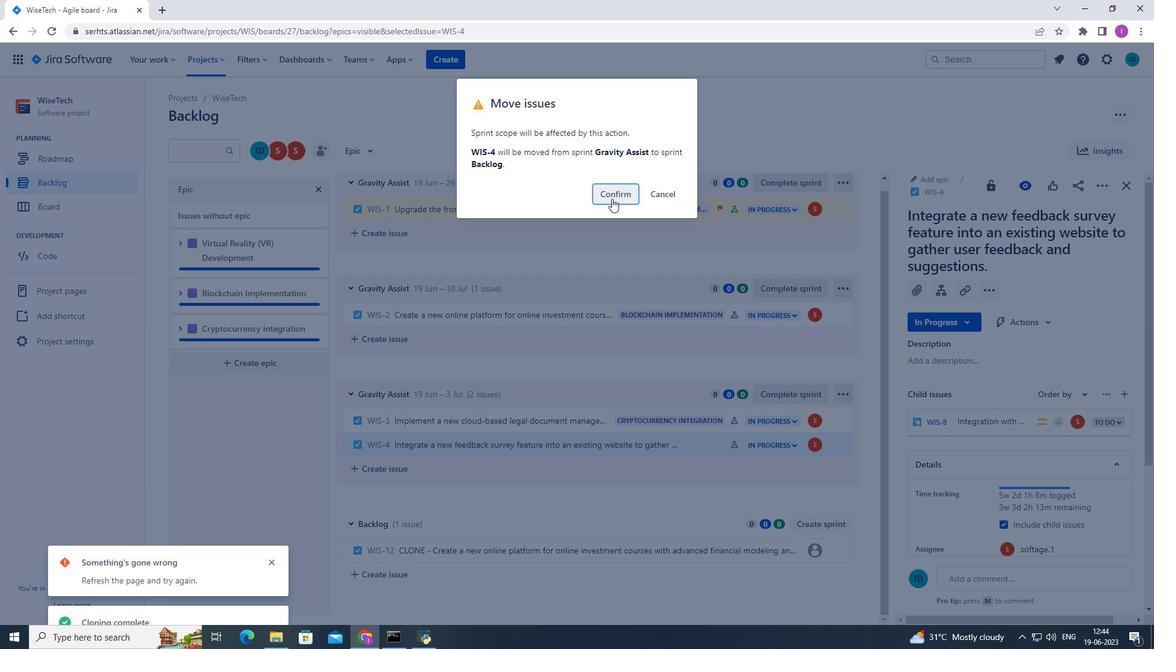 
Action: Mouse pressed left at (612, 192)
Screenshot: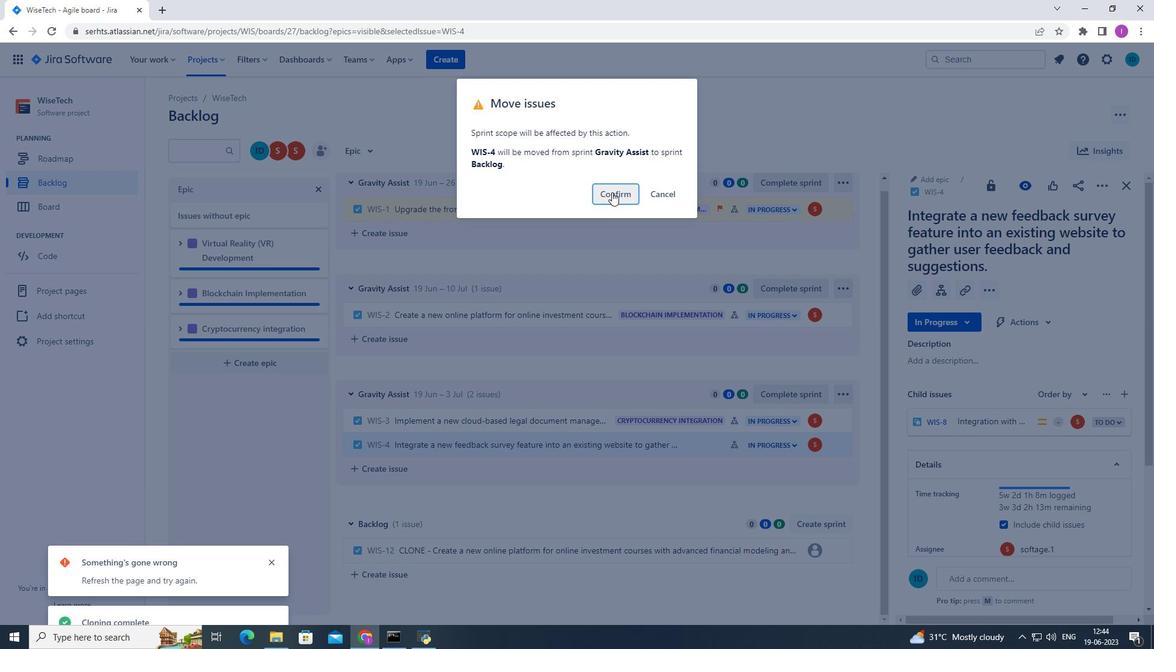 
Action: Mouse moved to (688, 445)
Screenshot: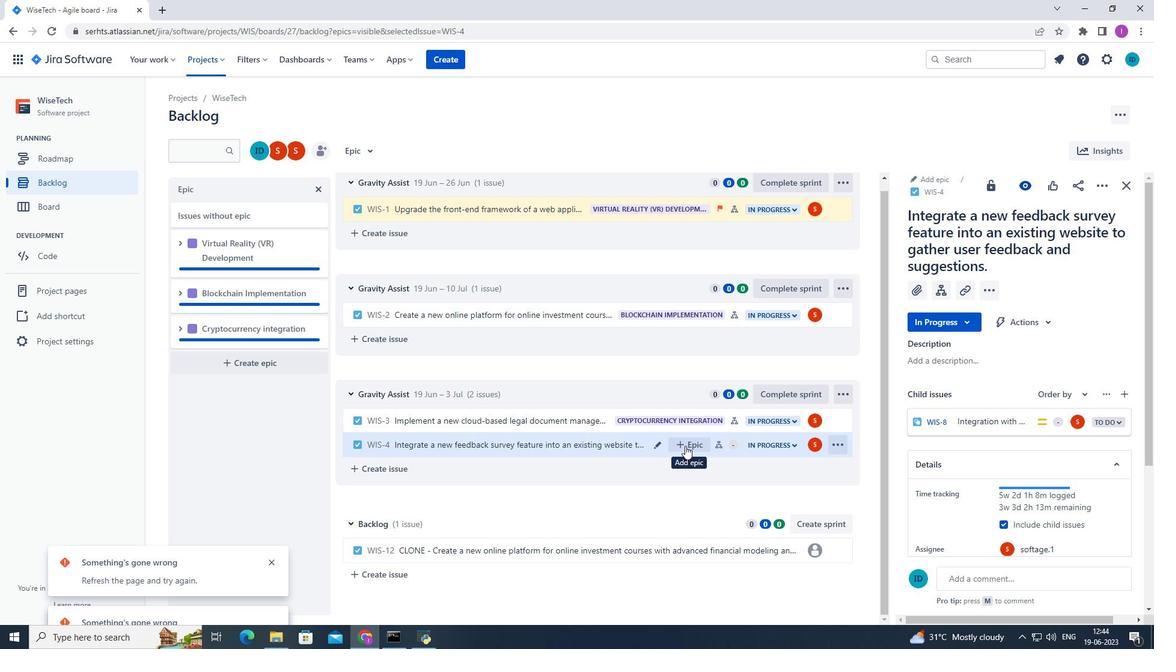 
Action: Mouse pressed left at (688, 445)
Screenshot: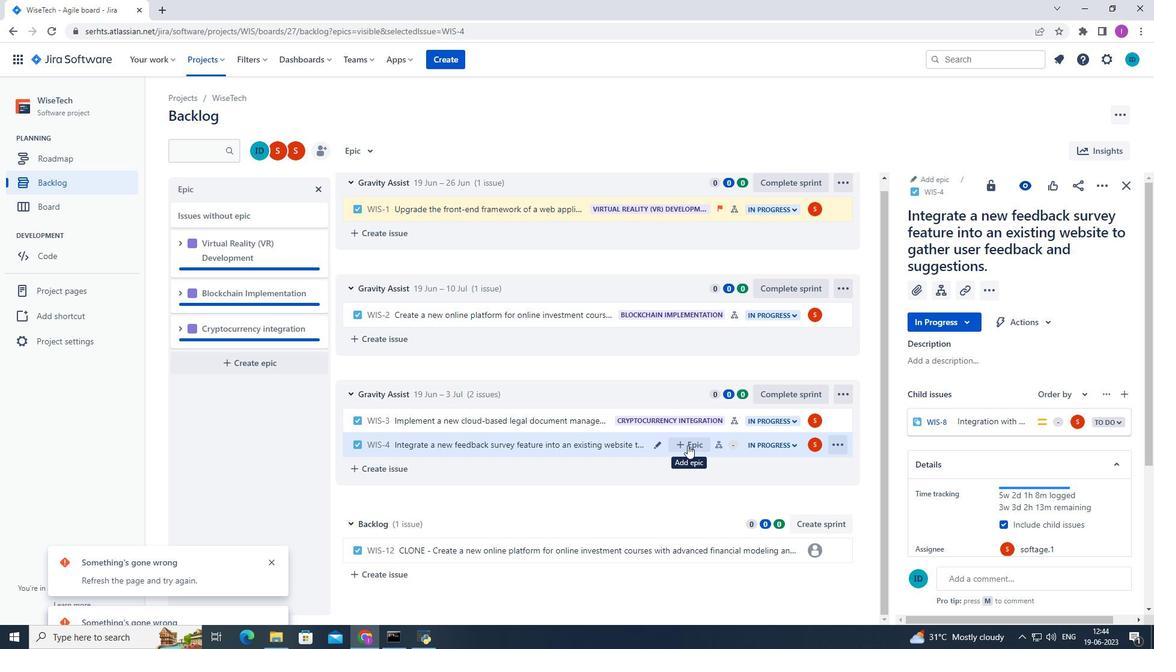 
Action: Mouse moved to (750, 531)
Screenshot: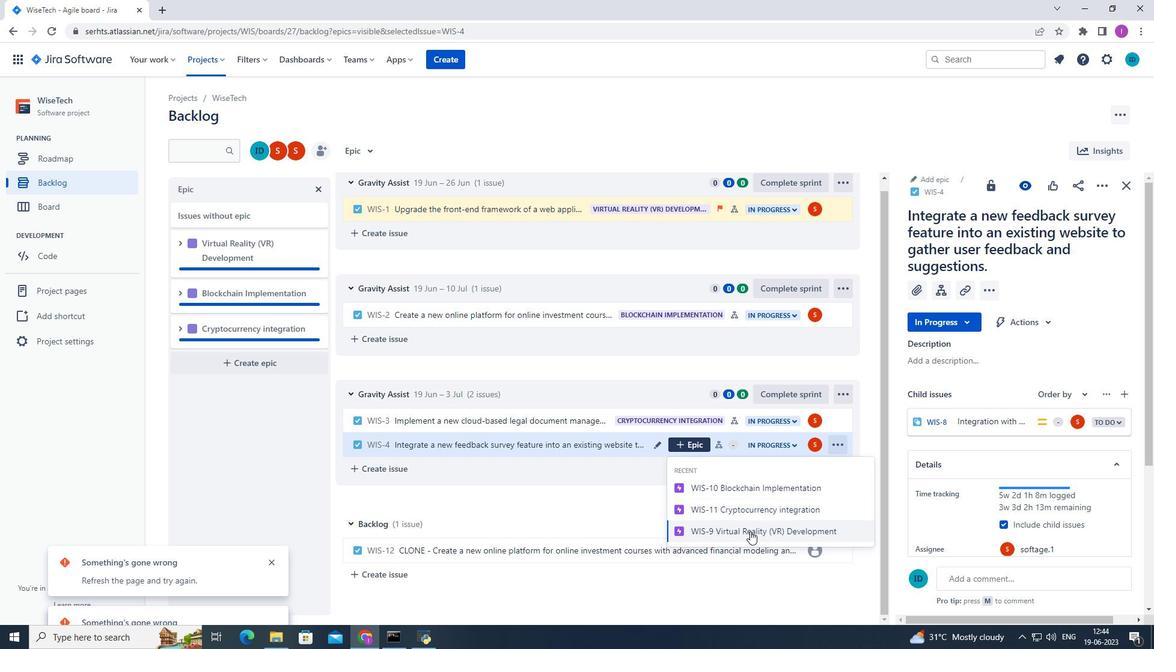 
Action: Mouse pressed left at (750, 531)
Screenshot: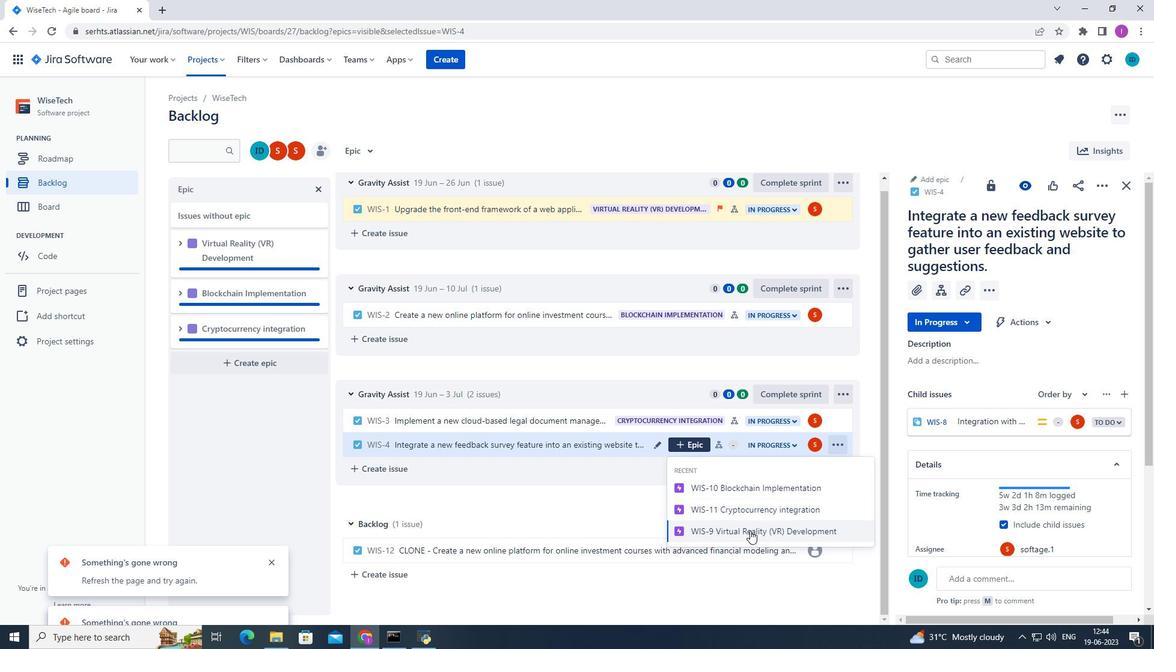 
Action: Mouse moved to (194, 372)
Screenshot: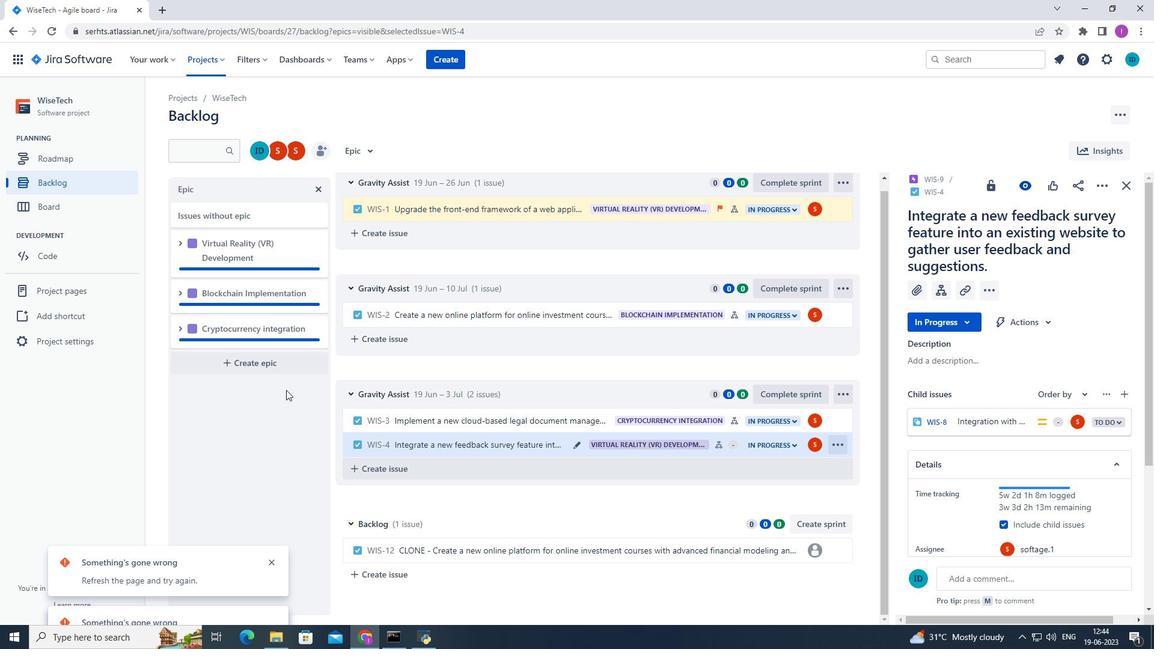 
